 Task: Find connections with filter location Manoharpur with filter topic #lawyerswith filter profile language Potuguese with filter current company Yüksel Proje with filter school Government Polytechnic with filter industry Retail with filter service category Interior Design with filter keywords title Director of Maintenance
Action: Mouse moved to (560, 76)
Screenshot: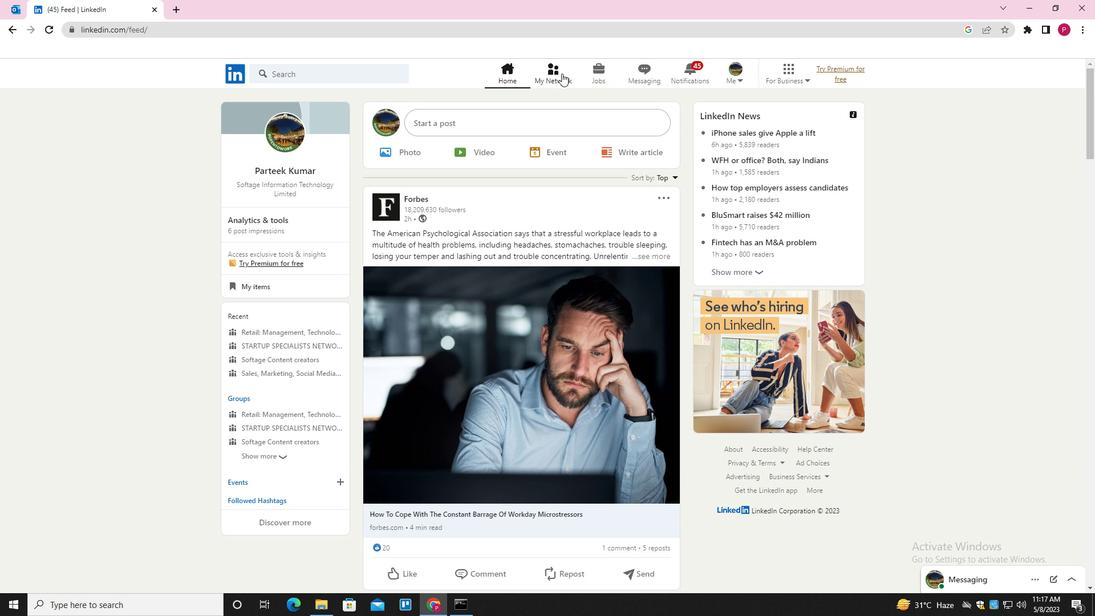 
Action: Mouse pressed left at (560, 76)
Screenshot: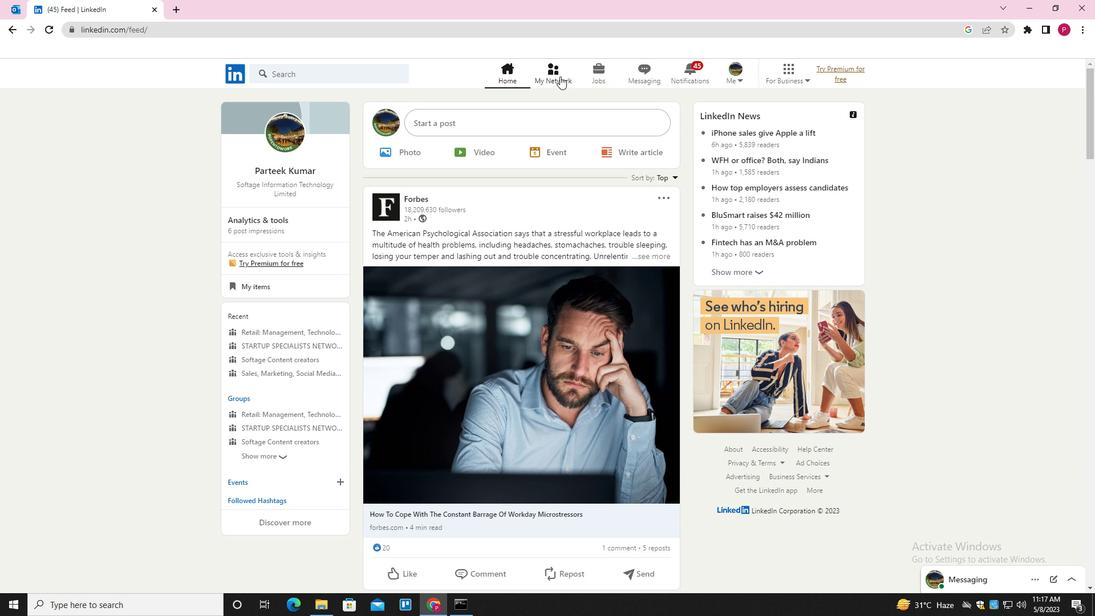 
Action: Mouse moved to (361, 138)
Screenshot: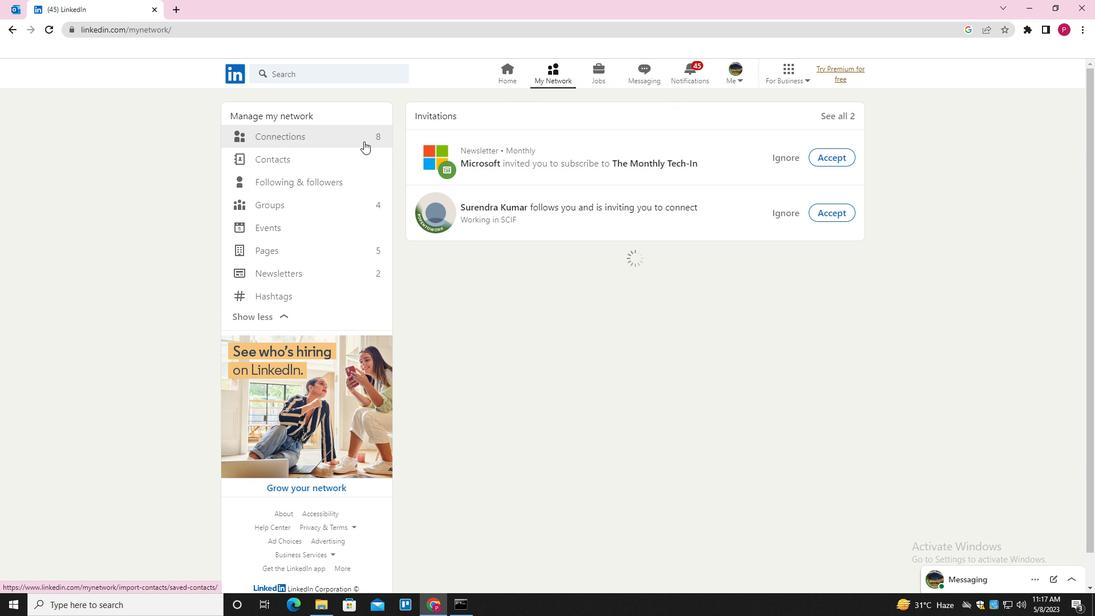 
Action: Mouse pressed left at (361, 138)
Screenshot: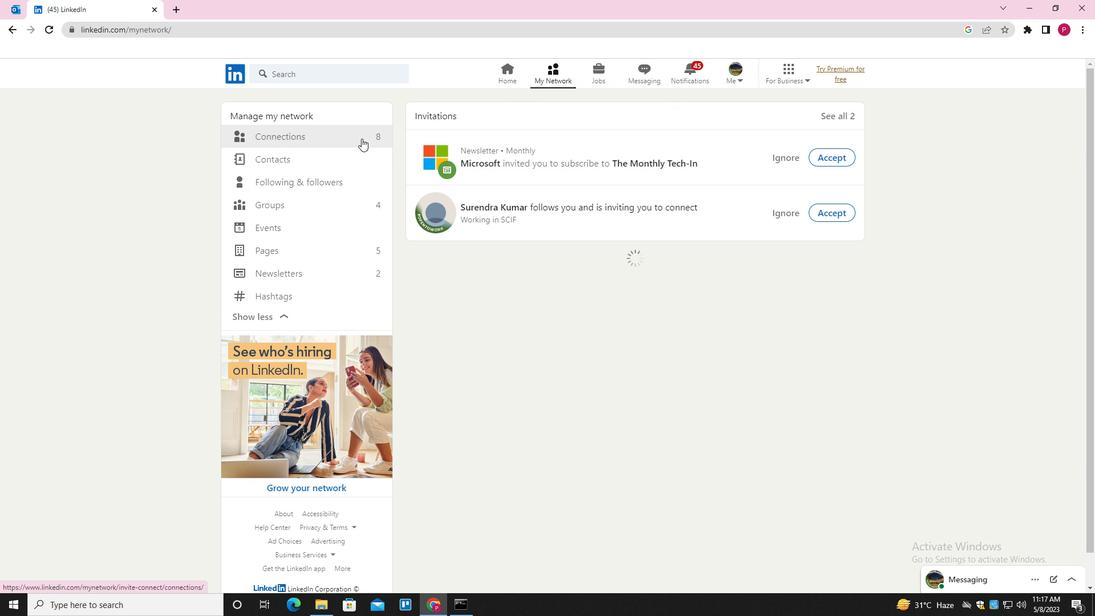 
Action: Mouse moved to (620, 138)
Screenshot: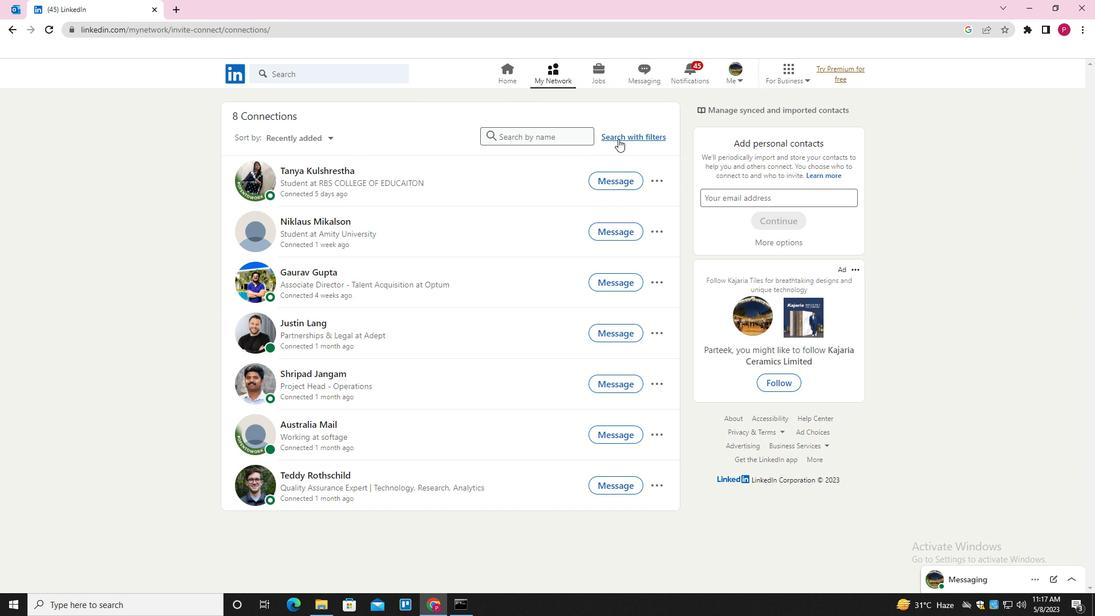 
Action: Mouse pressed left at (620, 138)
Screenshot: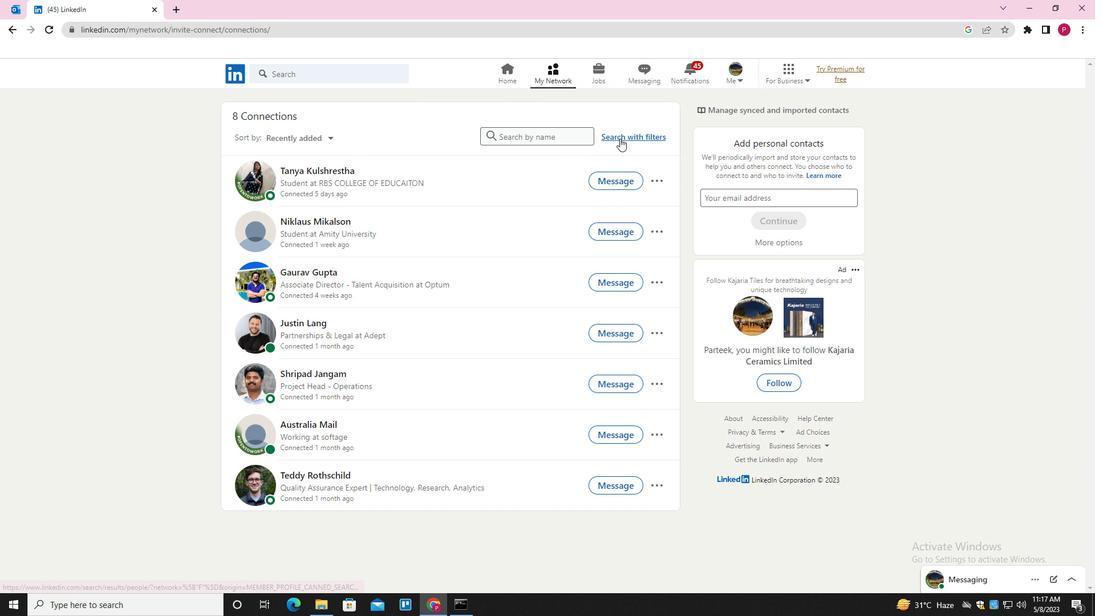 
Action: Mouse moved to (582, 105)
Screenshot: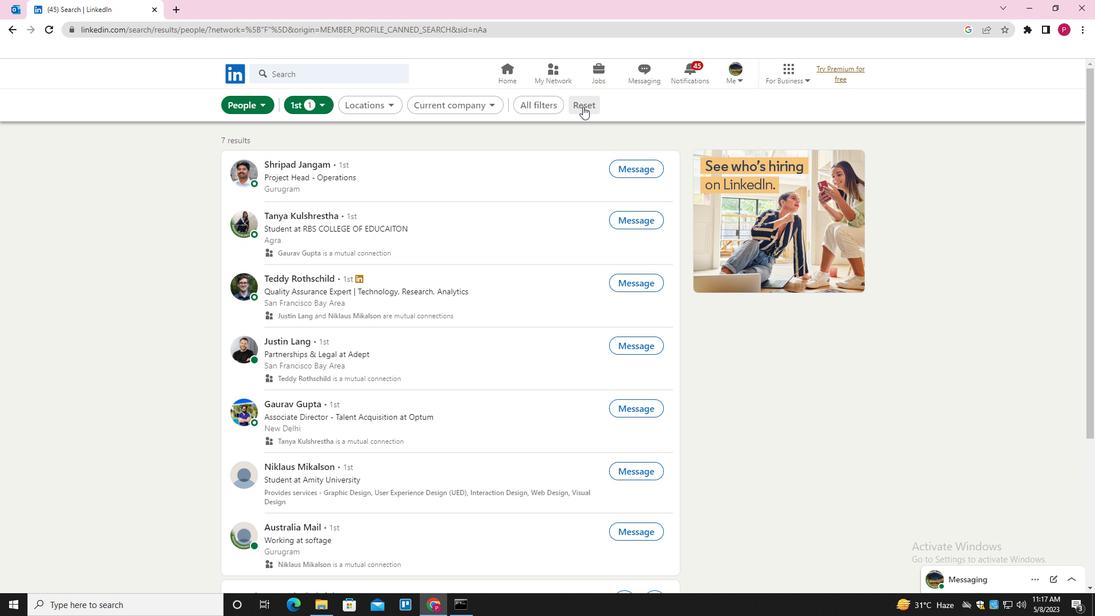 
Action: Mouse pressed left at (582, 105)
Screenshot: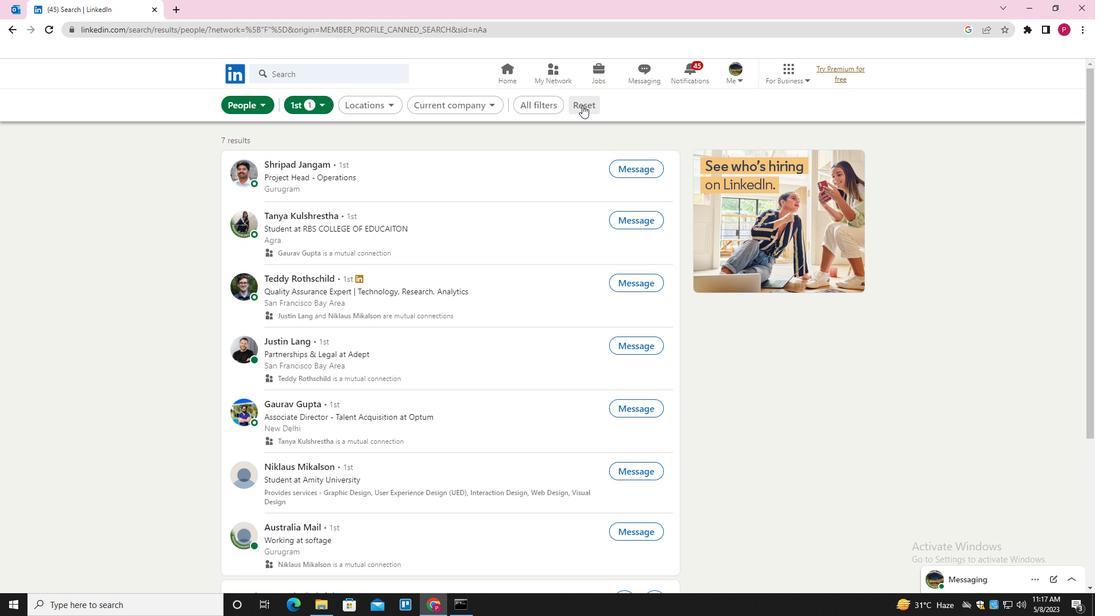 
Action: Mouse moved to (562, 105)
Screenshot: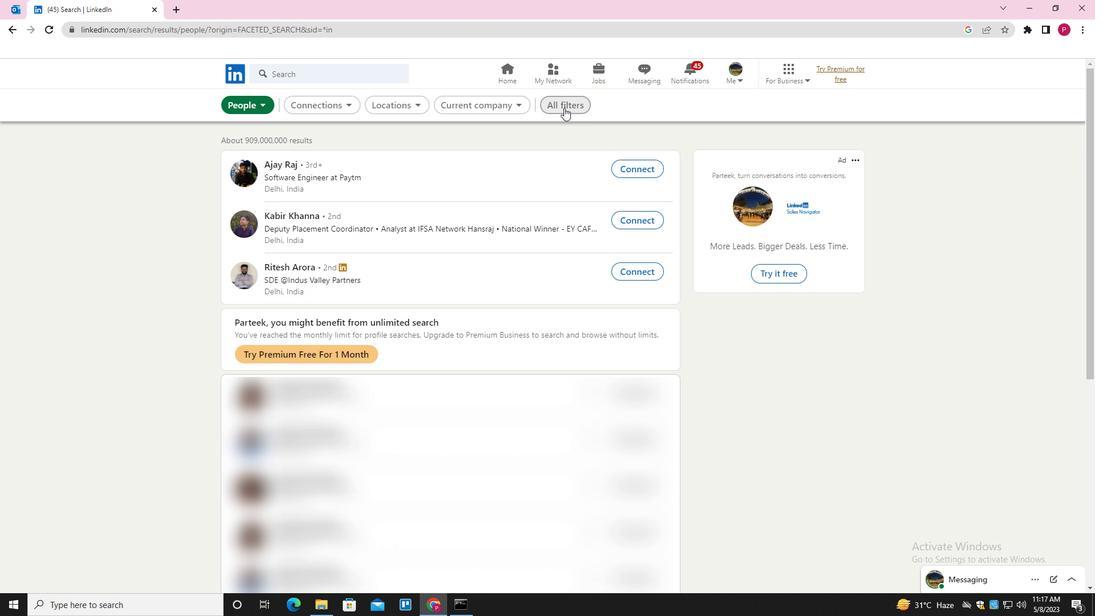 
Action: Mouse pressed left at (562, 105)
Screenshot: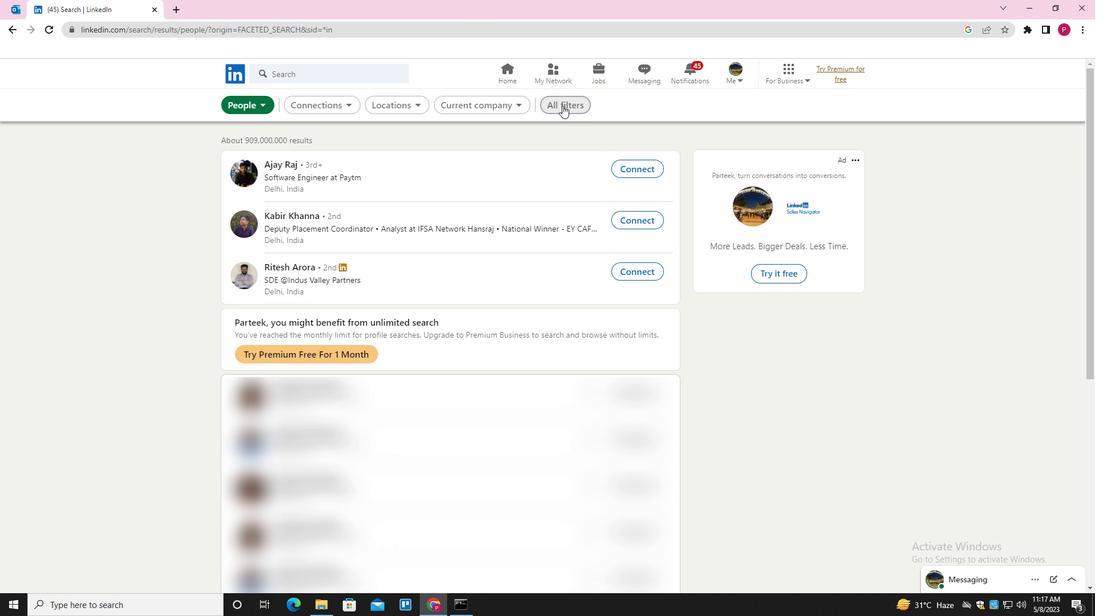 
Action: Mouse moved to (892, 299)
Screenshot: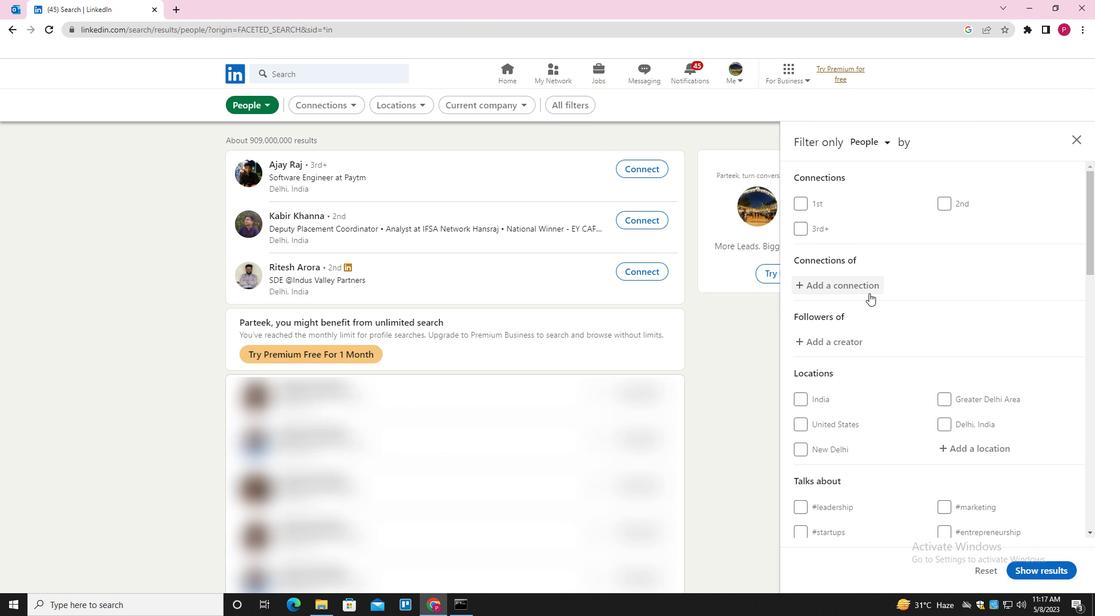 
Action: Mouse scrolled (892, 298) with delta (0, 0)
Screenshot: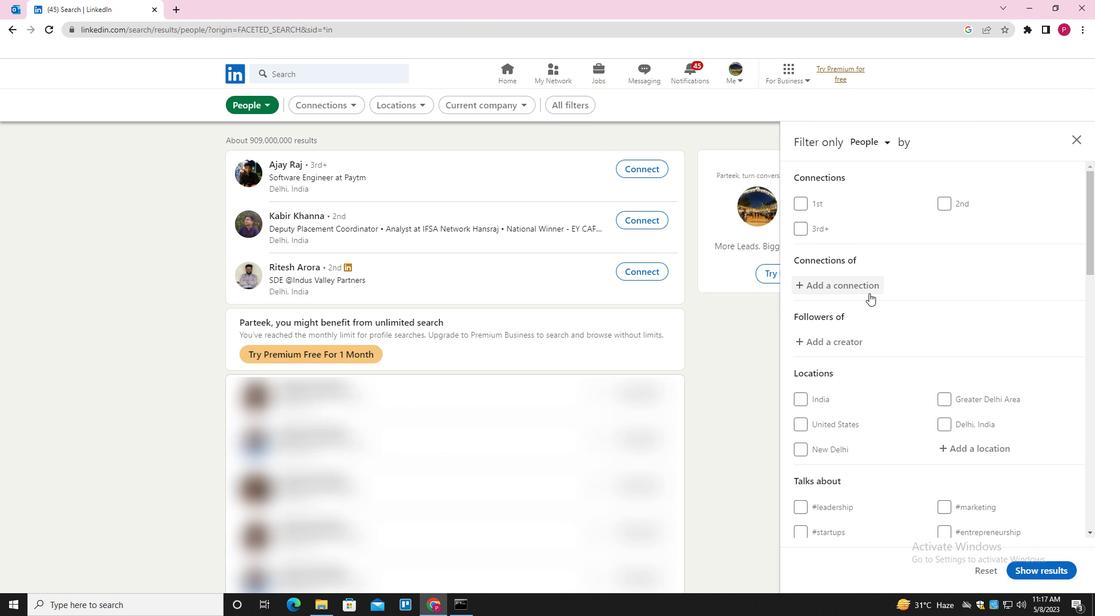 
Action: Mouse moved to (921, 307)
Screenshot: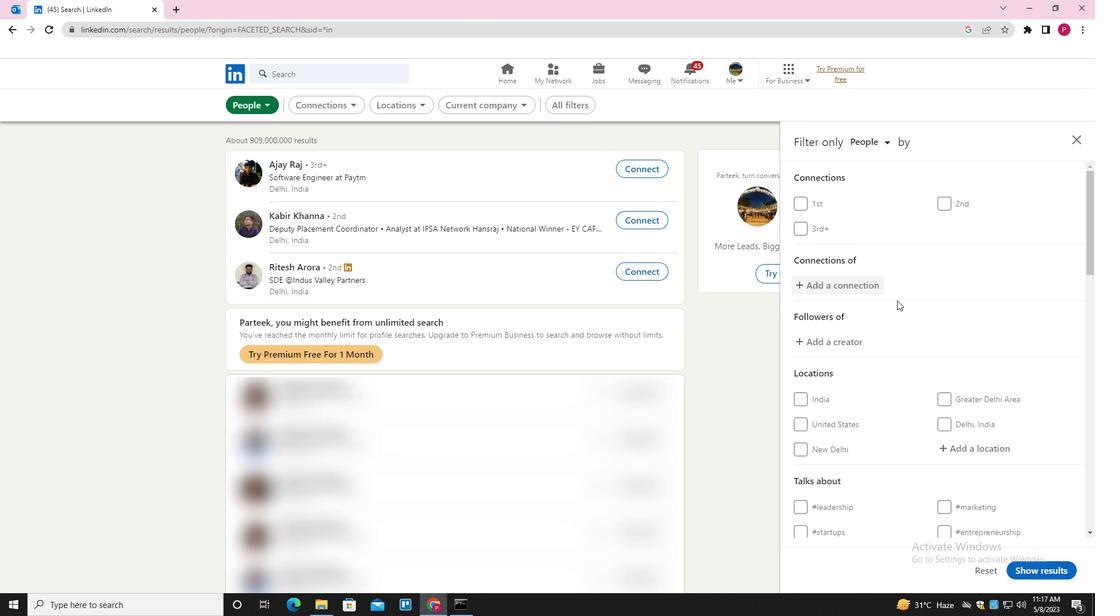
Action: Mouse scrolled (921, 306) with delta (0, 0)
Screenshot: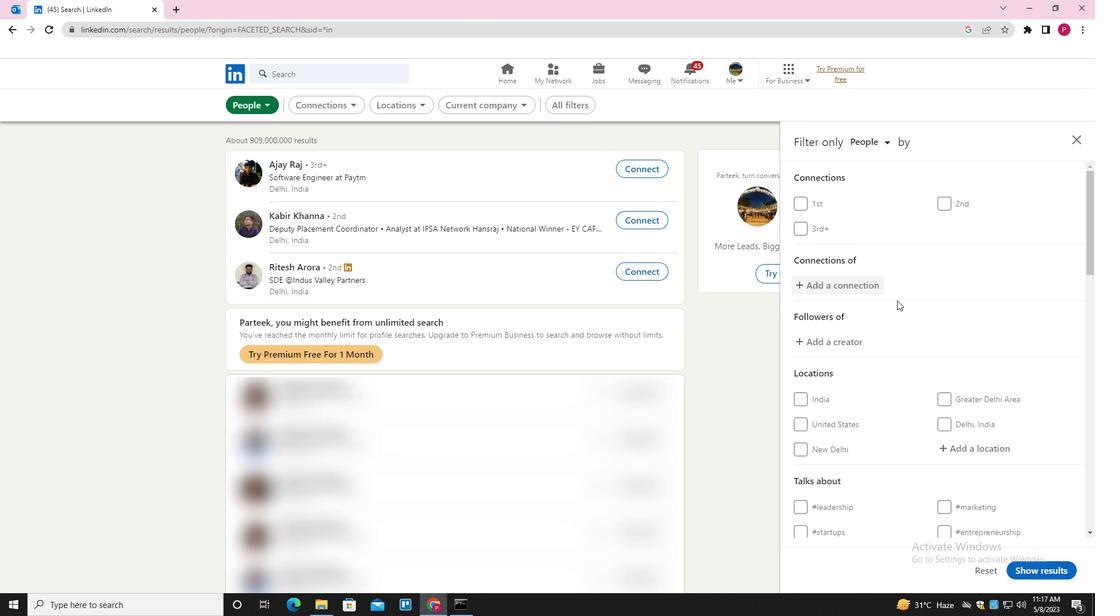 
Action: Mouse moved to (998, 337)
Screenshot: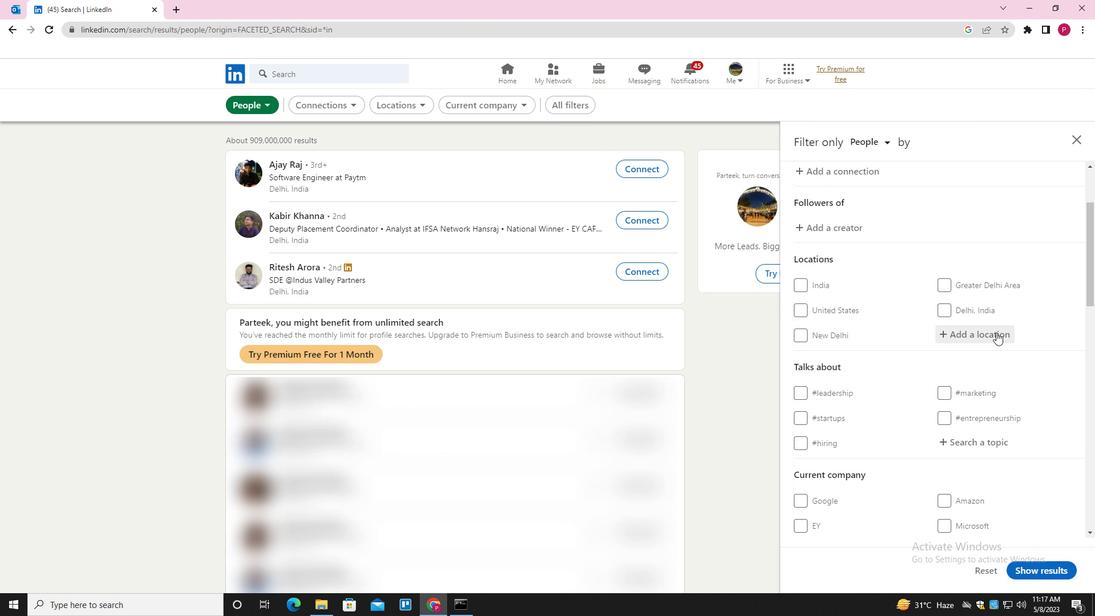 
Action: Mouse pressed left at (998, 337)
Screenshot: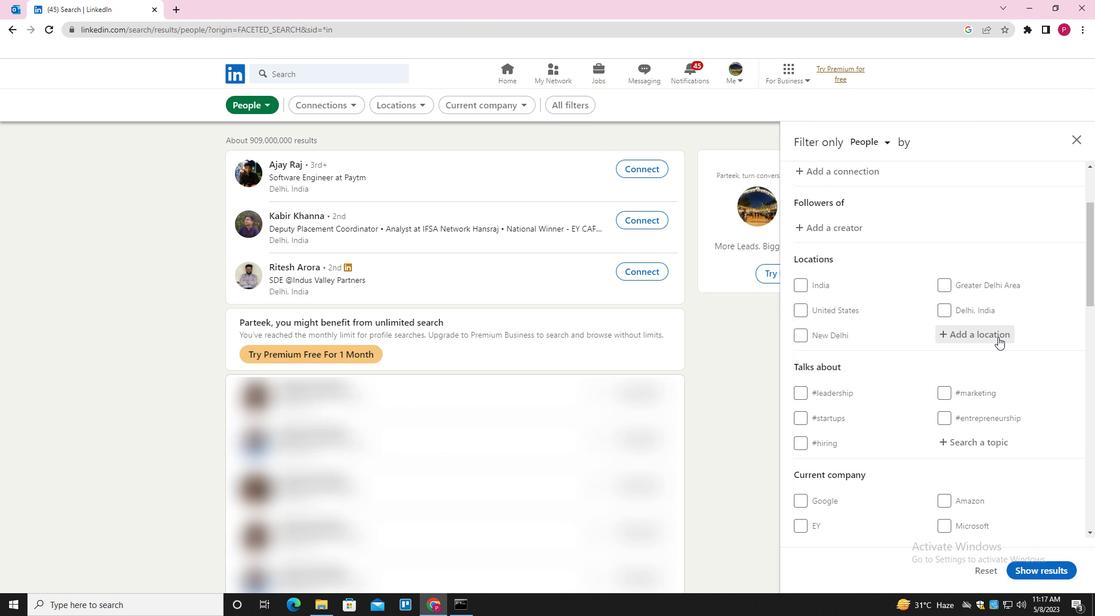 
Action: Mouse moved to (937, 377)
Screenshot: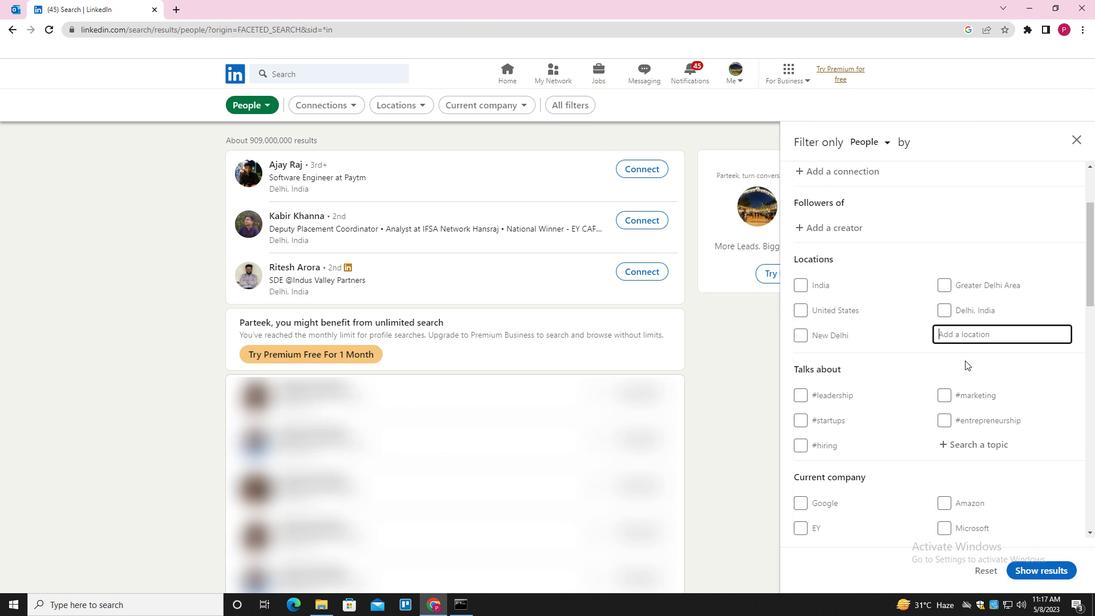 
Action: Key pressed <Key.shift>MANOHARPUR<Key.down><Key.enter>
Screenshot: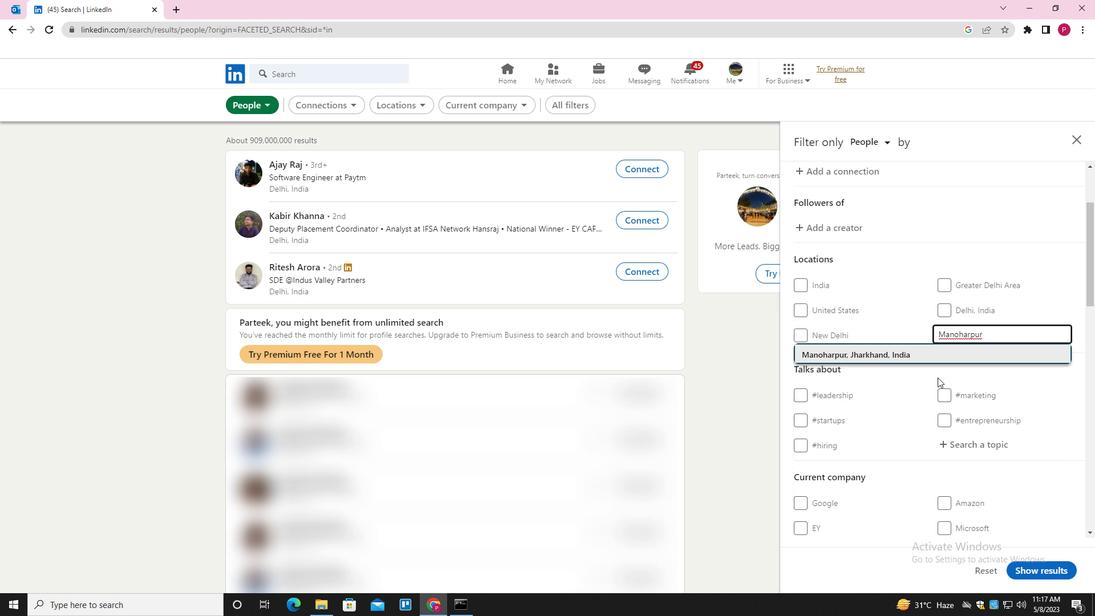 
Action: Mouse moved to (937, 379)
Screenshot: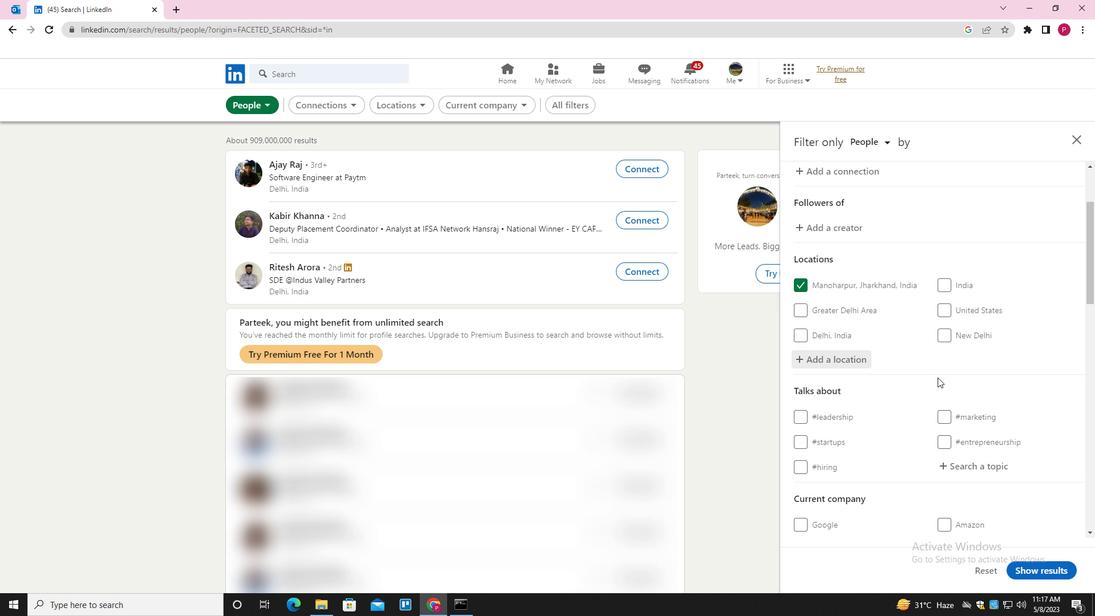 
Action: Mouse scrolled (937, 379) with delta (0, 0)
Screenshot: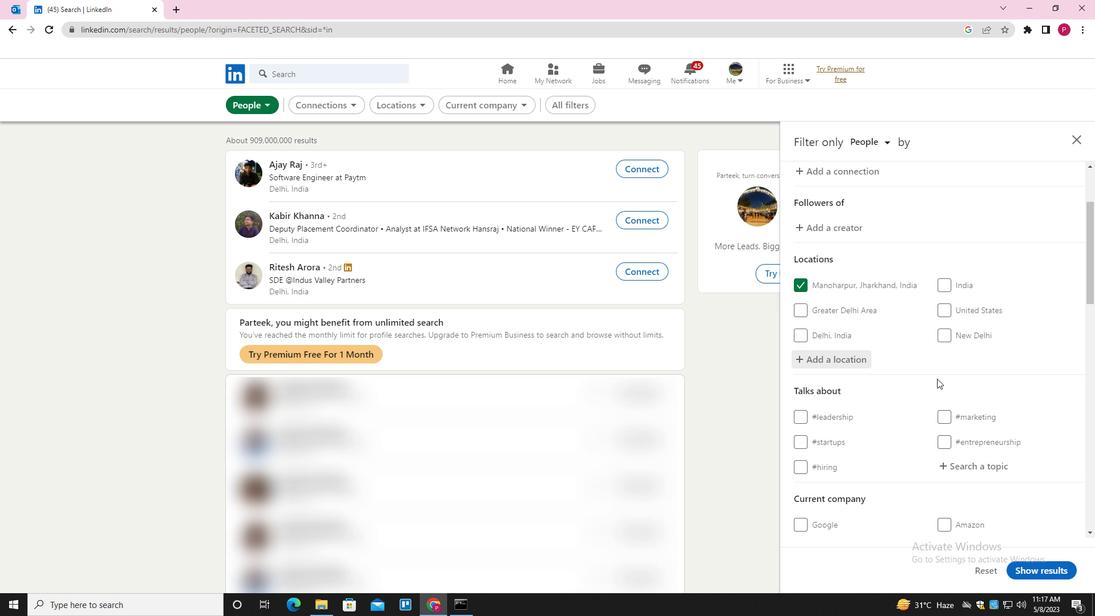 
Action: Mouse moved to (937, 380)
Screenshot: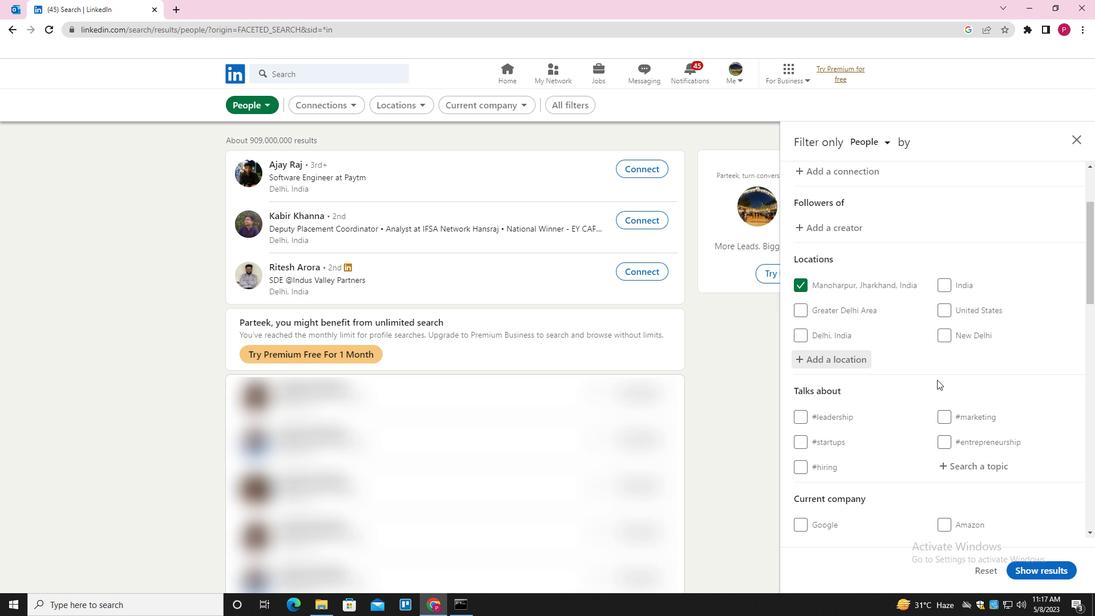 
Action: Mouse scrolled (937, 379) with delta (0, 0)
Screenshot: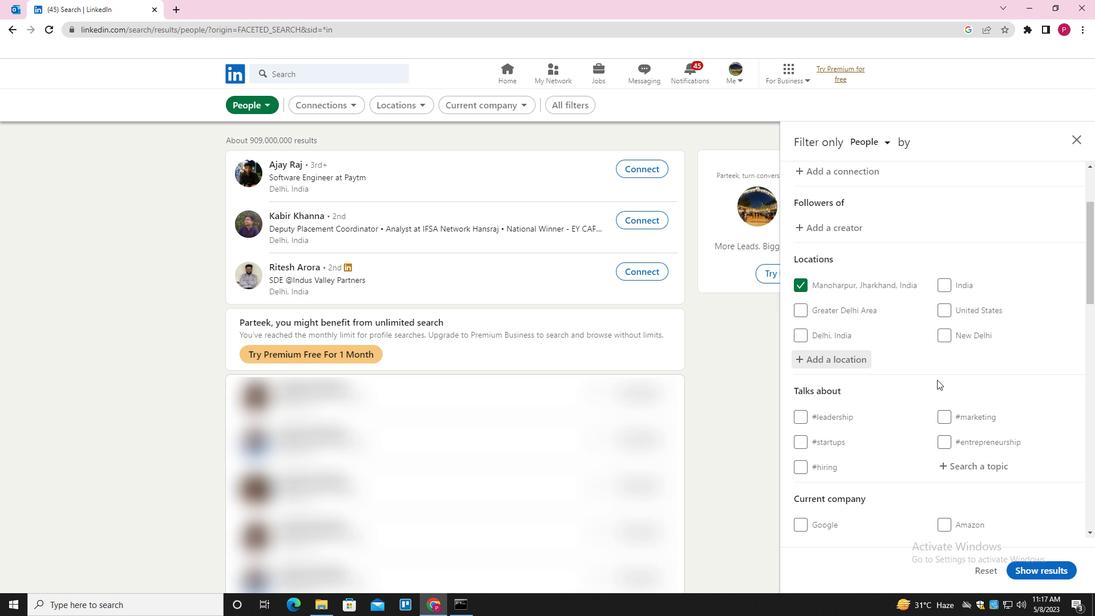 
Action: Mouse moved to (940, 380)
Screenshot: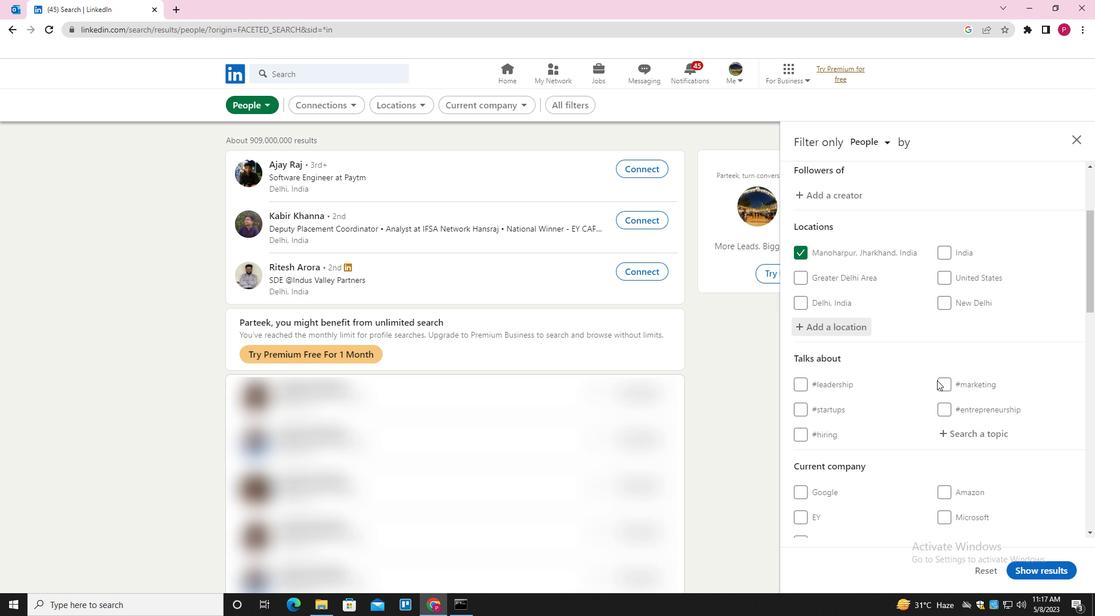 
Action: Mouse scrolled (940, 379) with delta (0, 0)
Screenshot: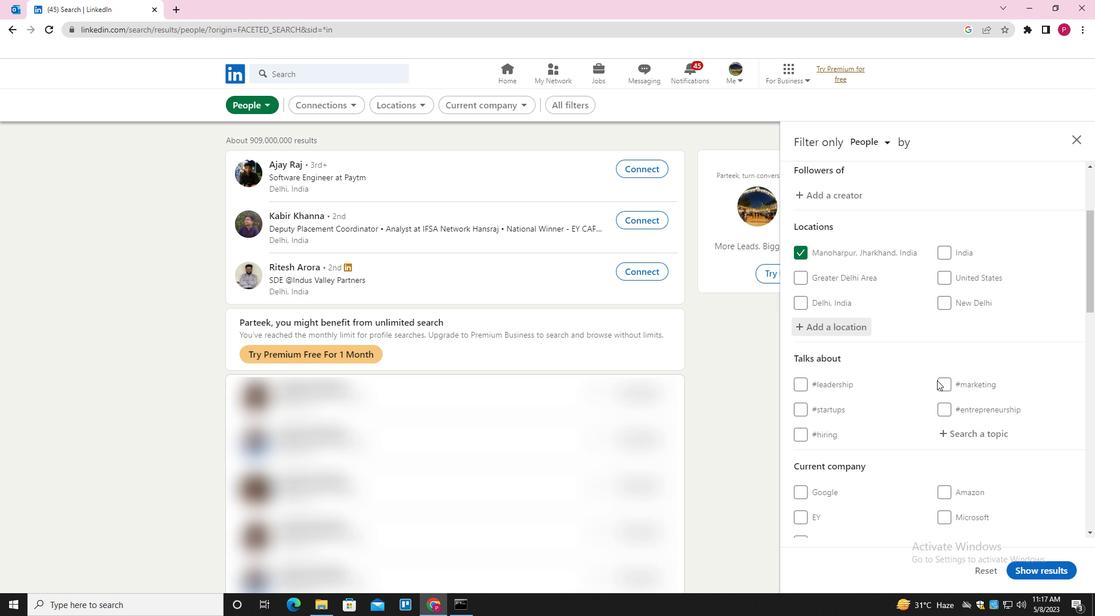 
Action: Mouse moved to (980, 294)
Screenshot: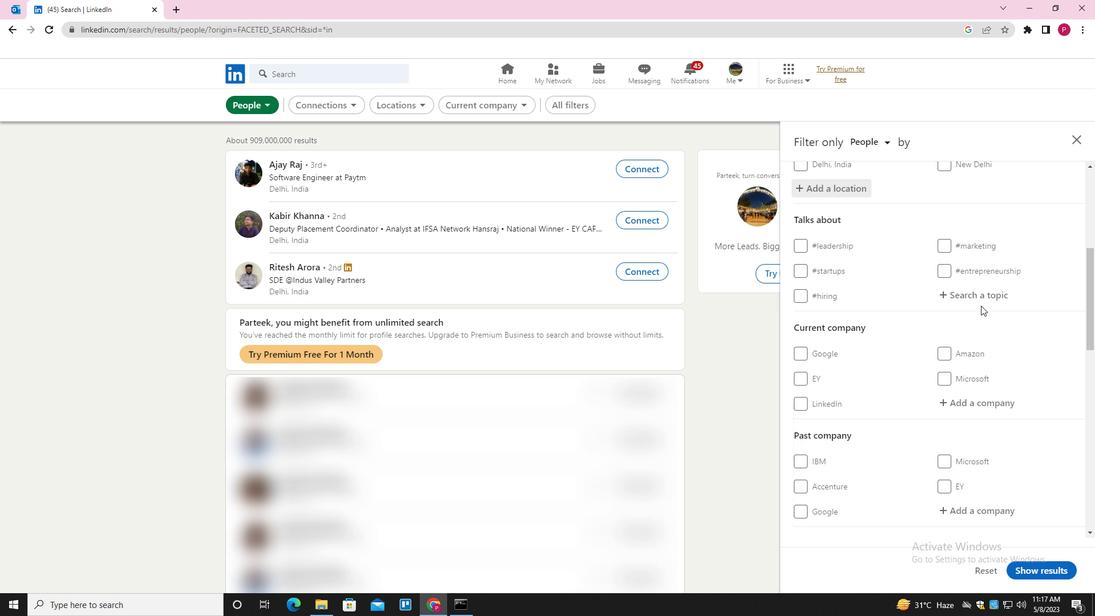 
Action: Mouse pressed left at (980, 294)
Screenshot: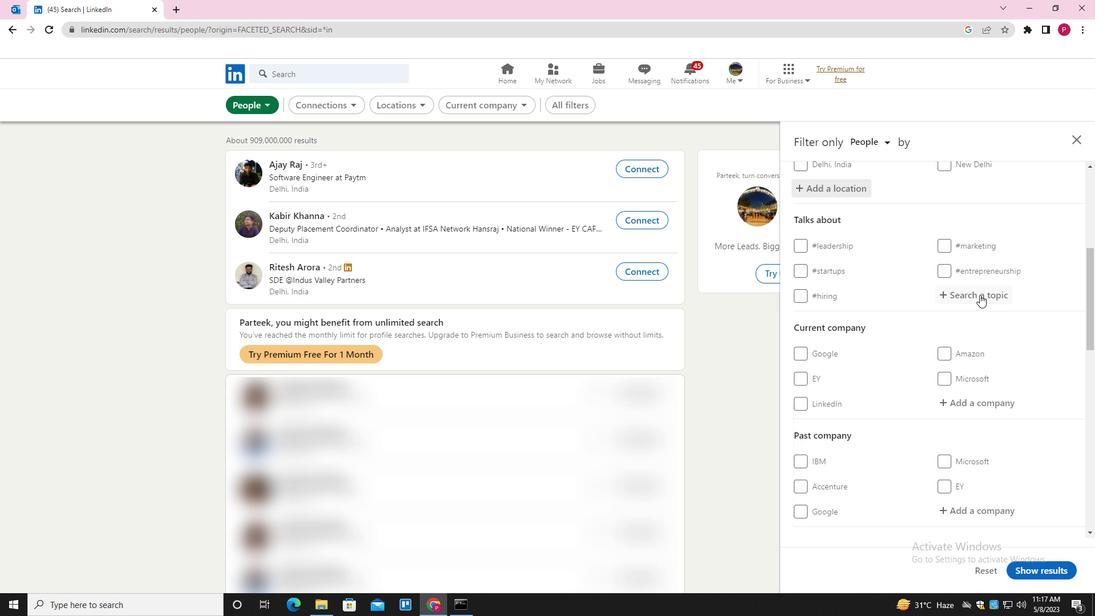 
Action: Key pressed LAWEYRS<Key.backspace><Key.backspace><Key.backspace><Key.backspace>YERS<Key.down><Key.enter>
Screenshot: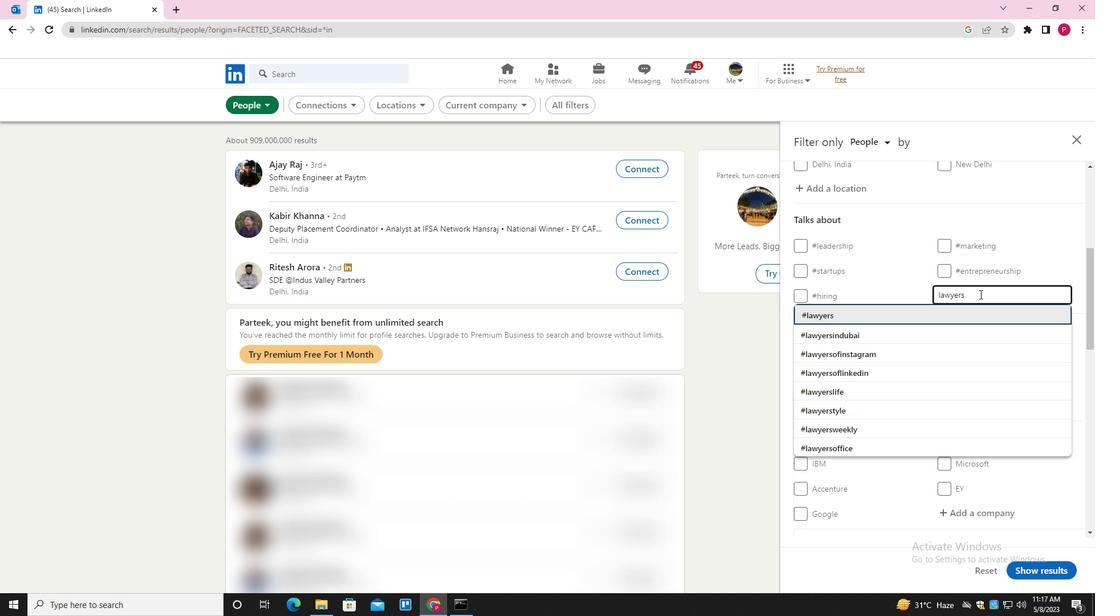 
Action: Mouse moved to (860, 365)
Screenshot: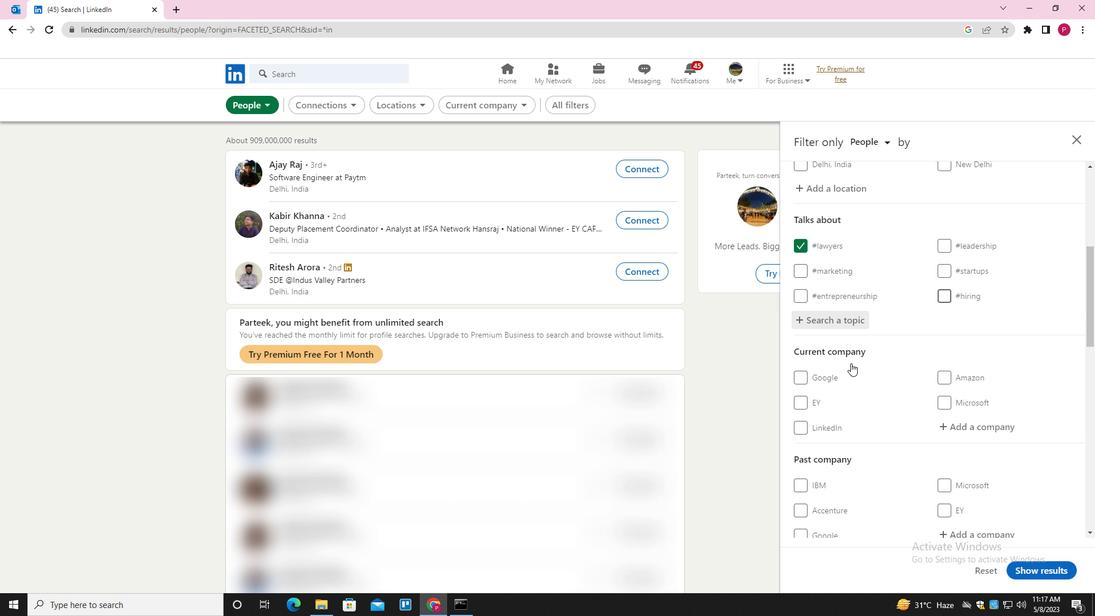 
Action: Mouse scrolled (860, 364) with delta (0, 0)
Screenshot: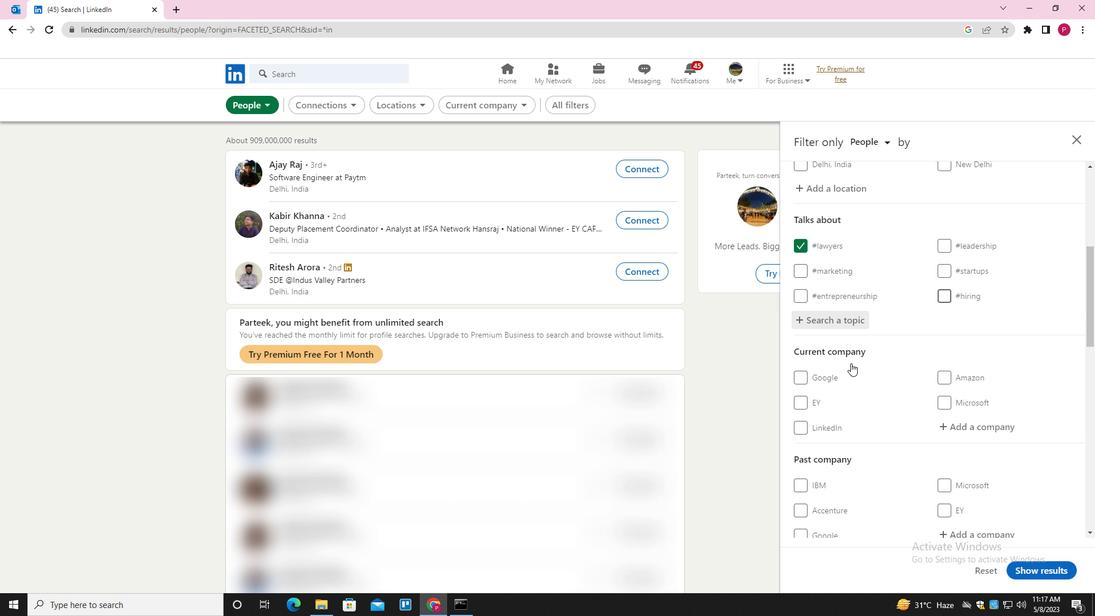 
Action: Mouse moved to (867, 363)
Screenshot: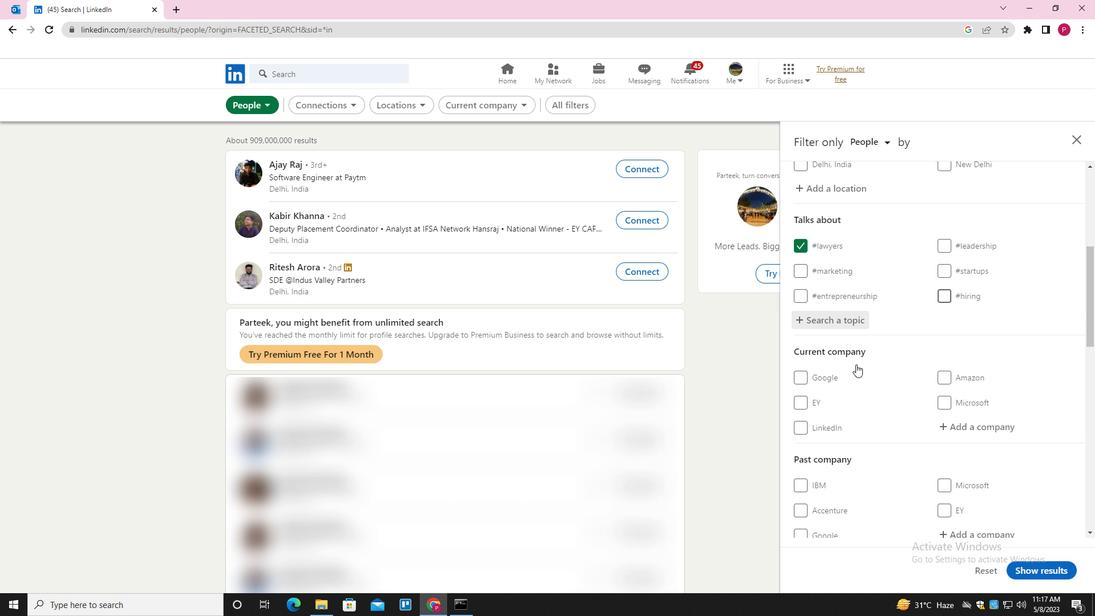 
Action: Mouse scrolled (867, 363) with delta (0, 0)
Screenshot: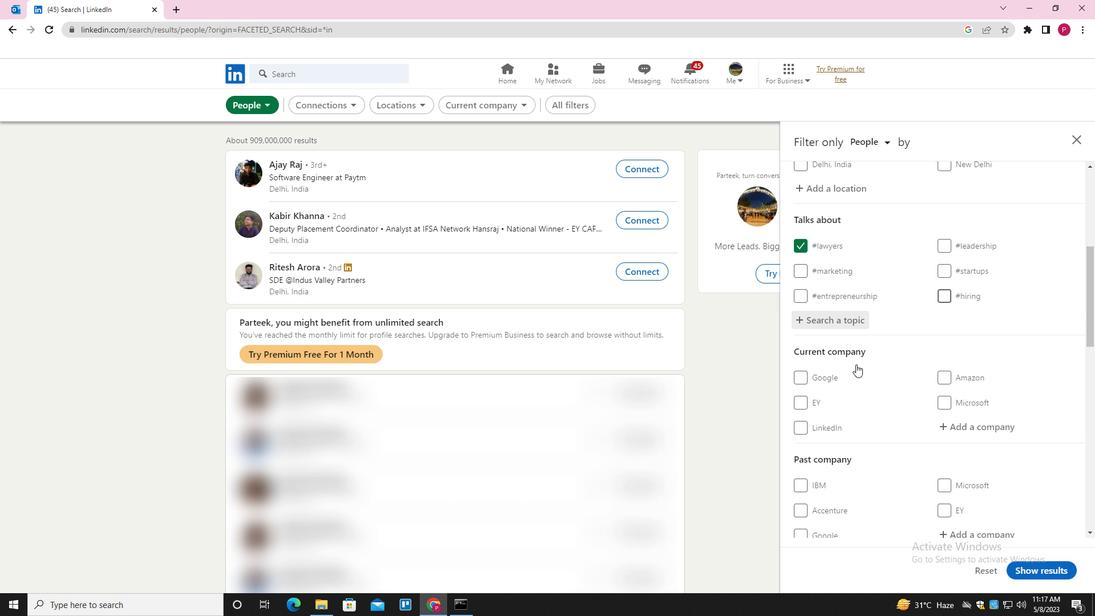 
Action: Mouse moved to (870, 362)
Screenshot: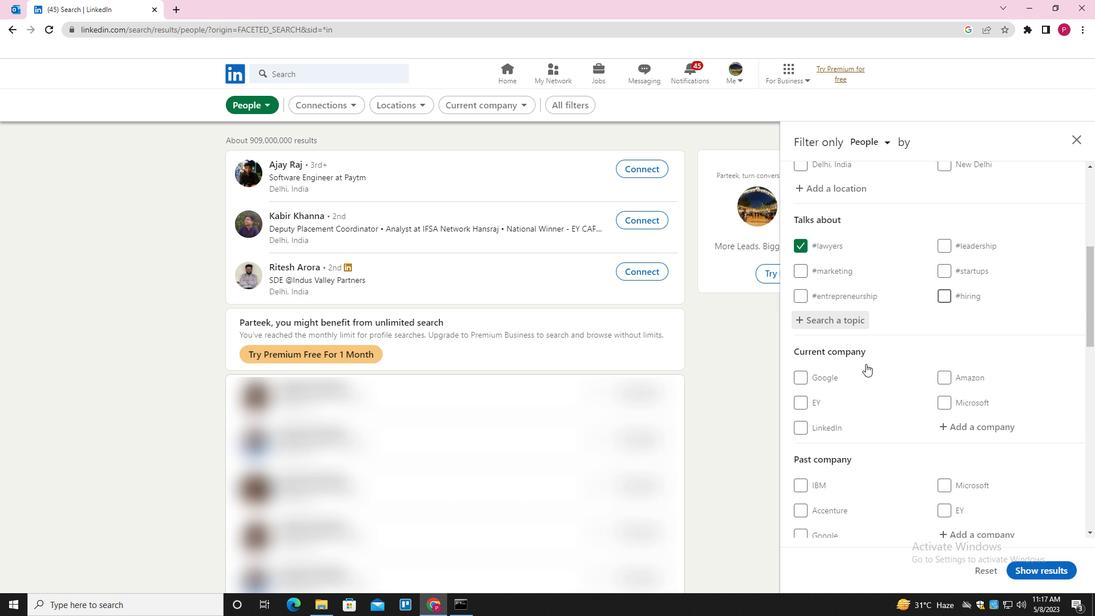 
Action: Mouse scrolled (870, 361) with delta (0, 0)
Screenshot: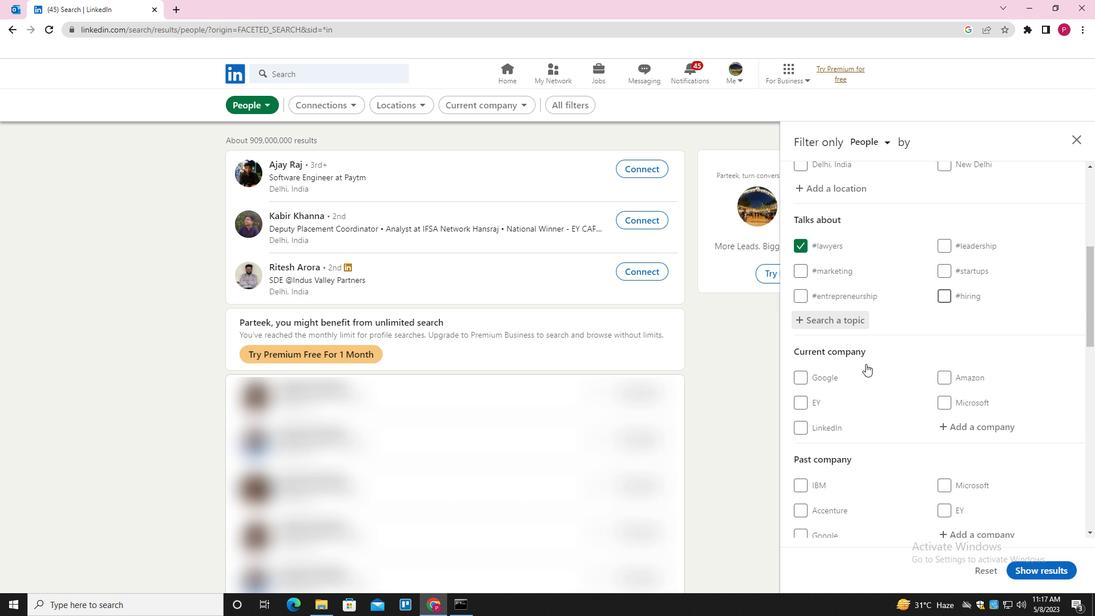 
Action: Mouse moved to (871, 361)
Screenshot: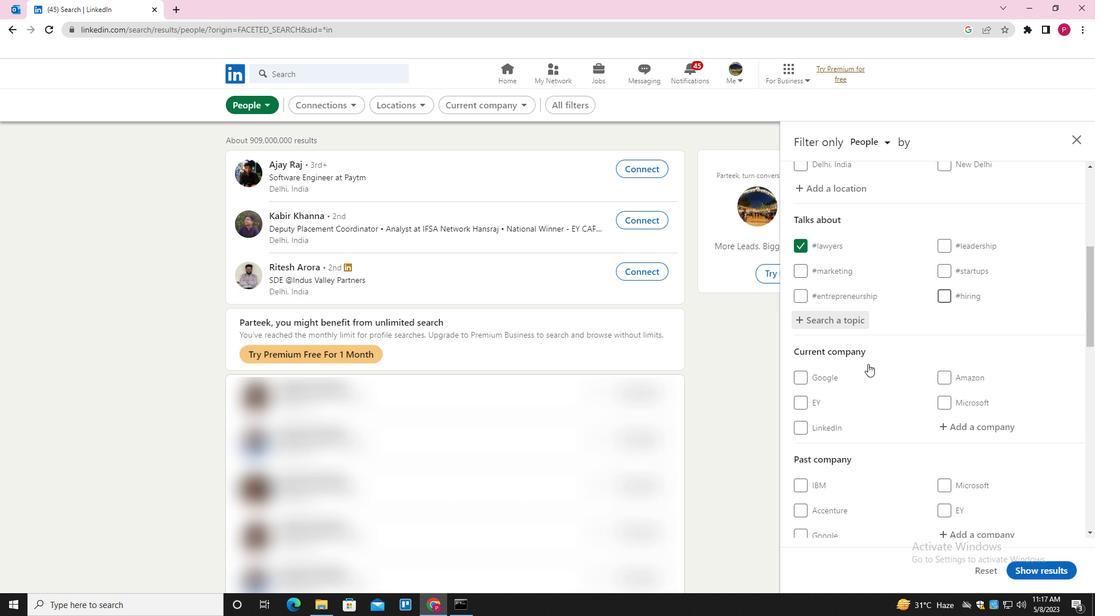 
Action: Mouse scrolled (871, 361) with delta (0, 0)
Screenshot: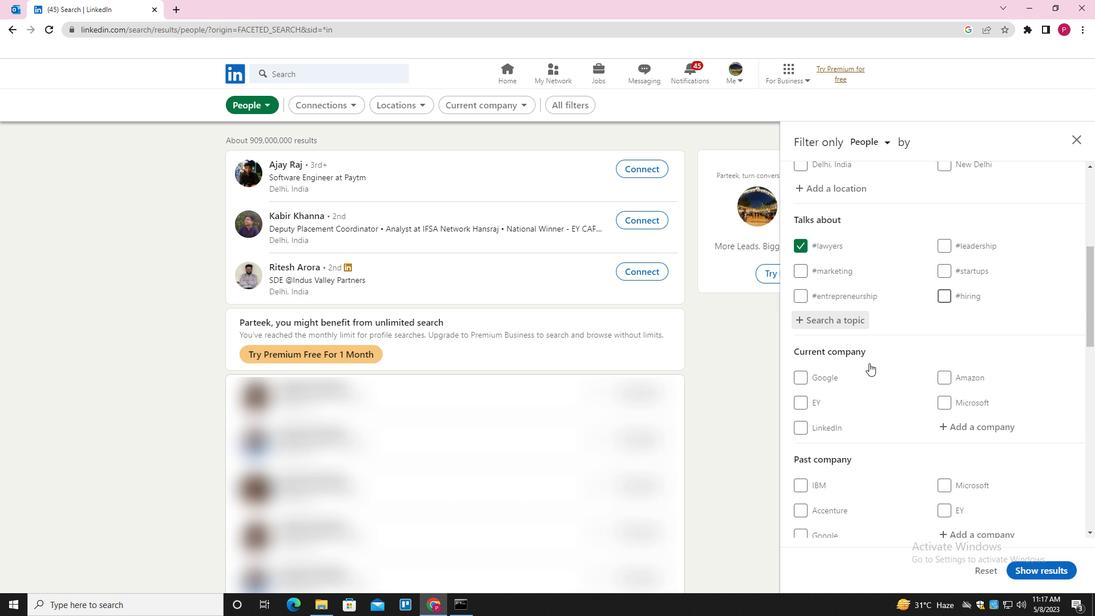 
Action: Mouse scrolled (871, 361) with delta (0, 0)
Screenshot: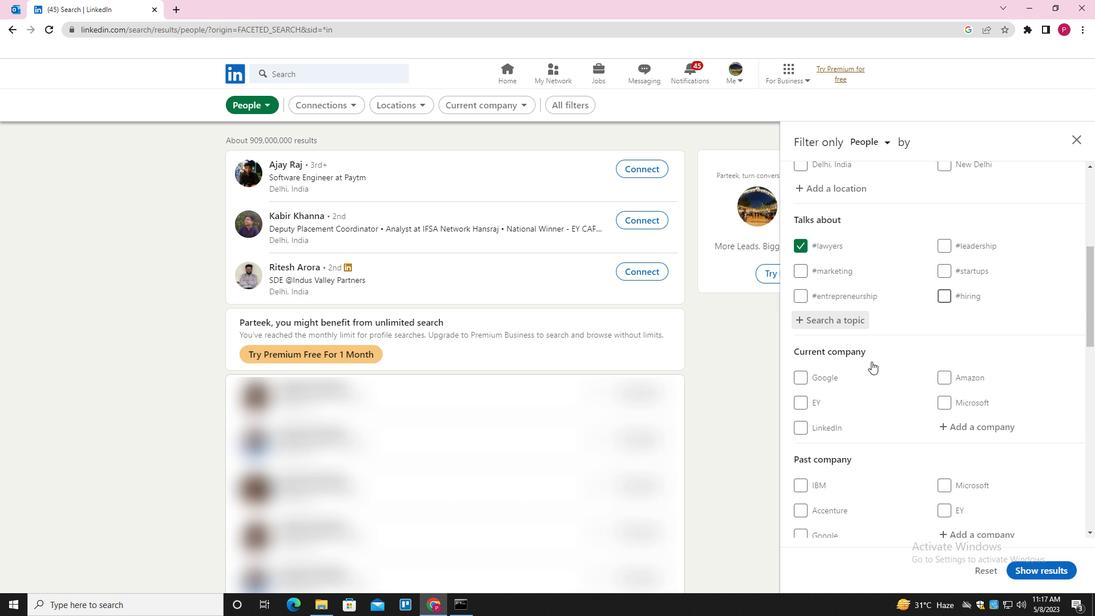 
Action: Mouse moved to (850, 383)
Screenshot: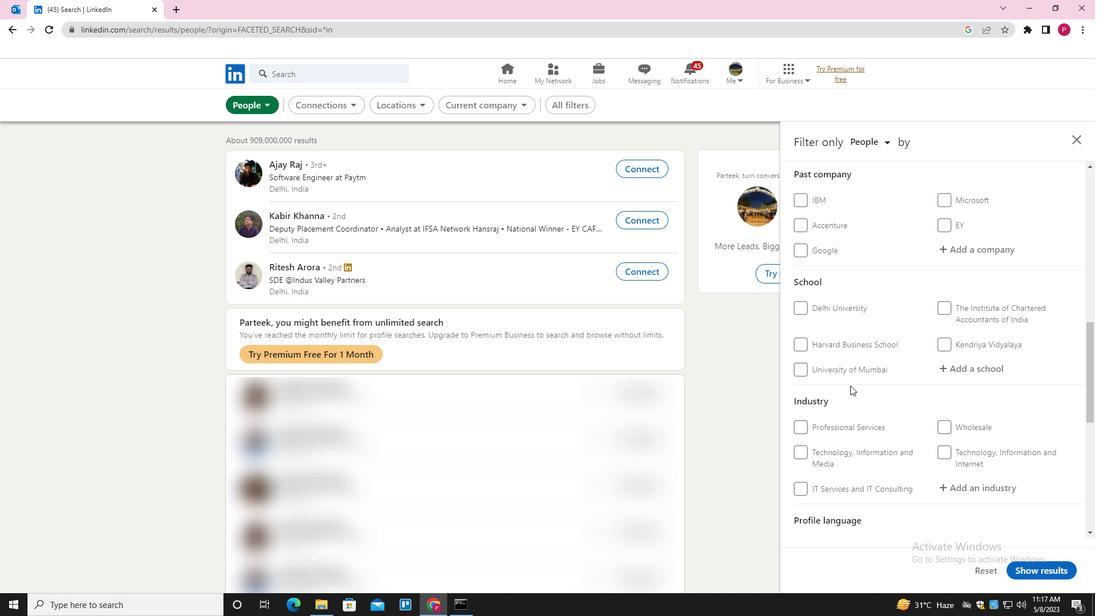 
Action: Mouse scrolled (850, 382) with delta (0, 0)
Screenshot: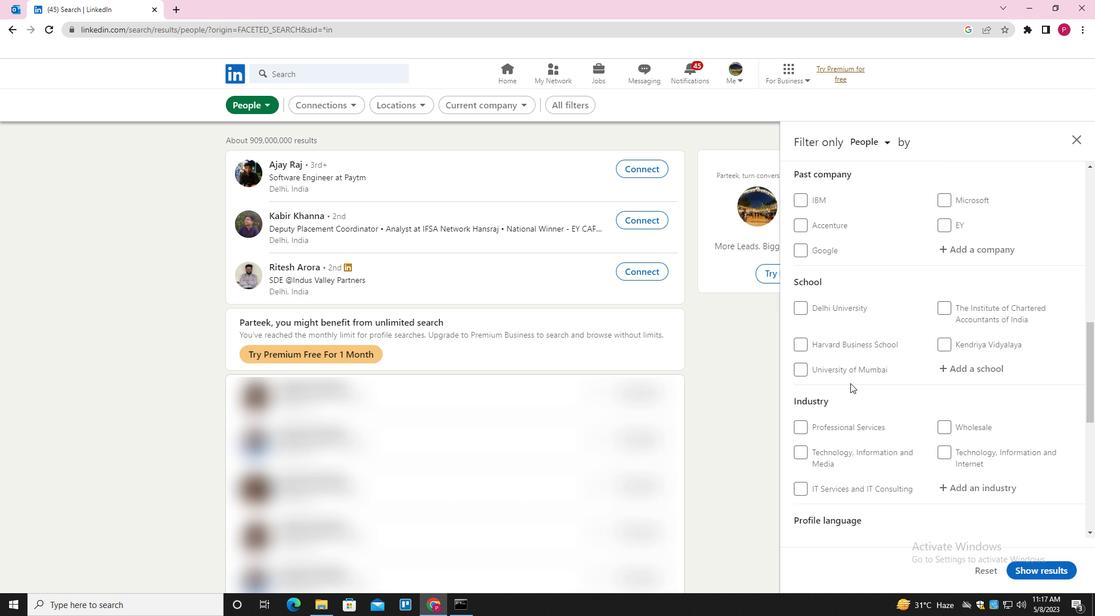 
Action: Mouse scrolled (850, 382) with delta (0, 0)
Screenshot: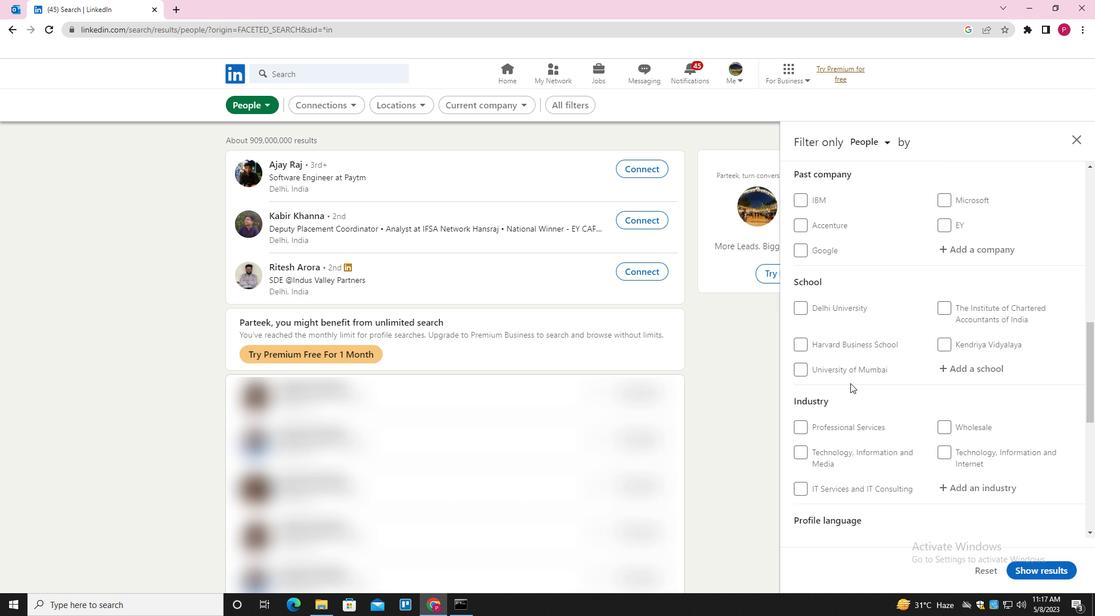 
Action: Mouse scrolled (850, 382) with delta (0, 0)
Screenshot: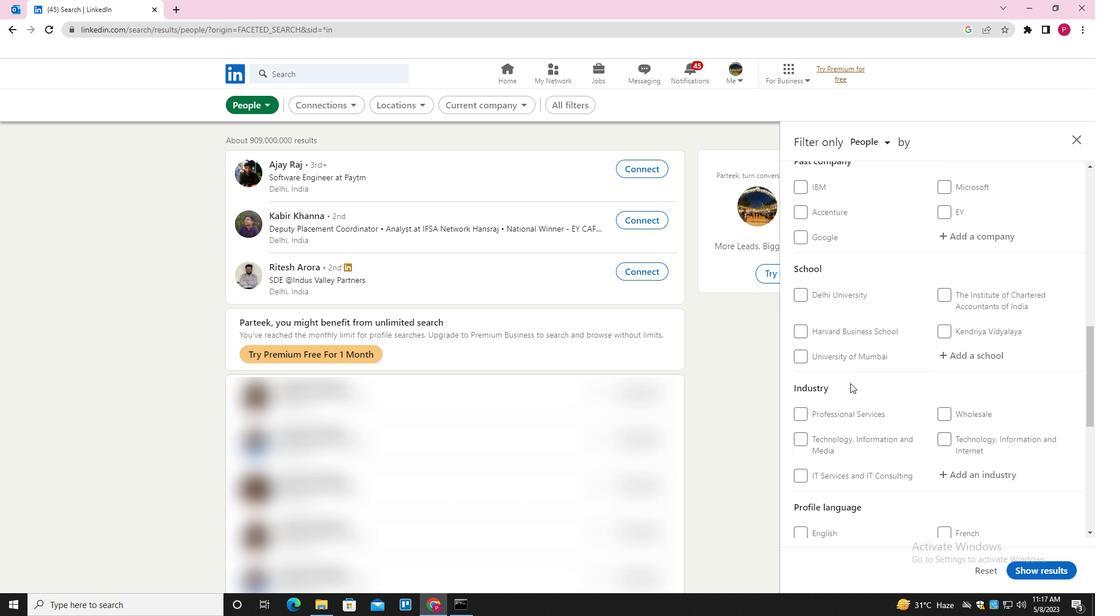 
Action: Mouse scrolled (850, 382) with delta (0, 0)
Screenshot: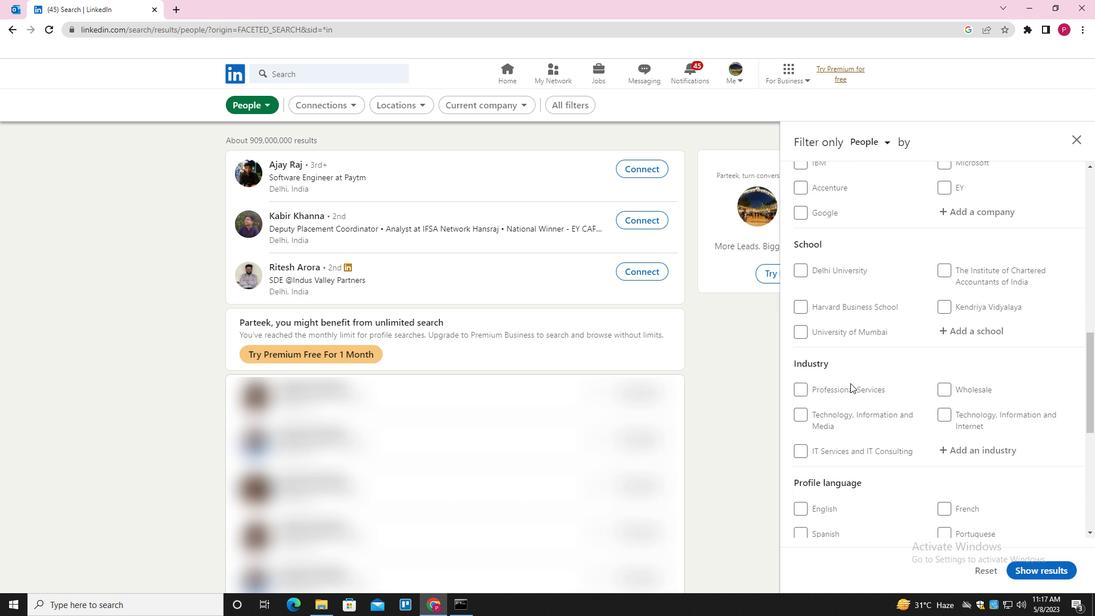 
Action: Mouse scrolled (850, 382) with delta (0, 0)
Screenshot: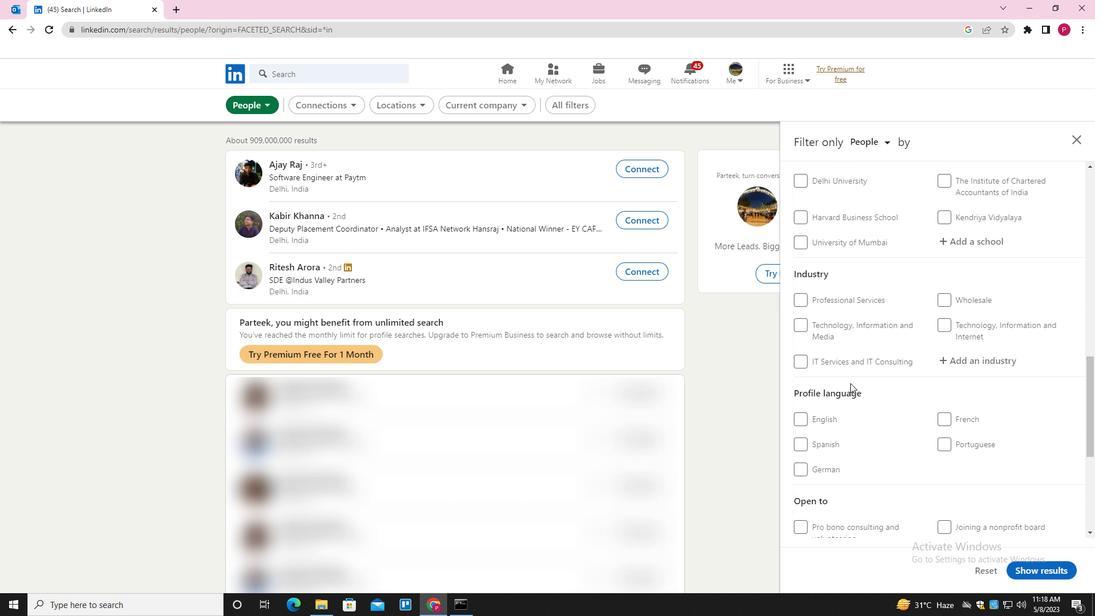
Action: Mouse moved to (946, 289)
Screenshot: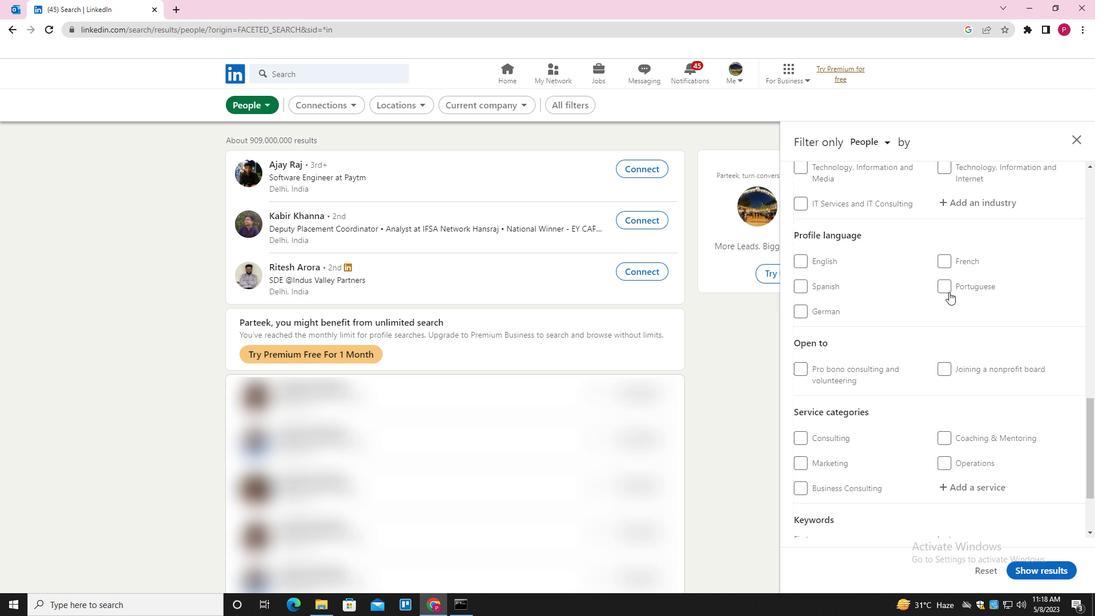 
Action: Mouse pressed left at (946, 289)
Screenshot: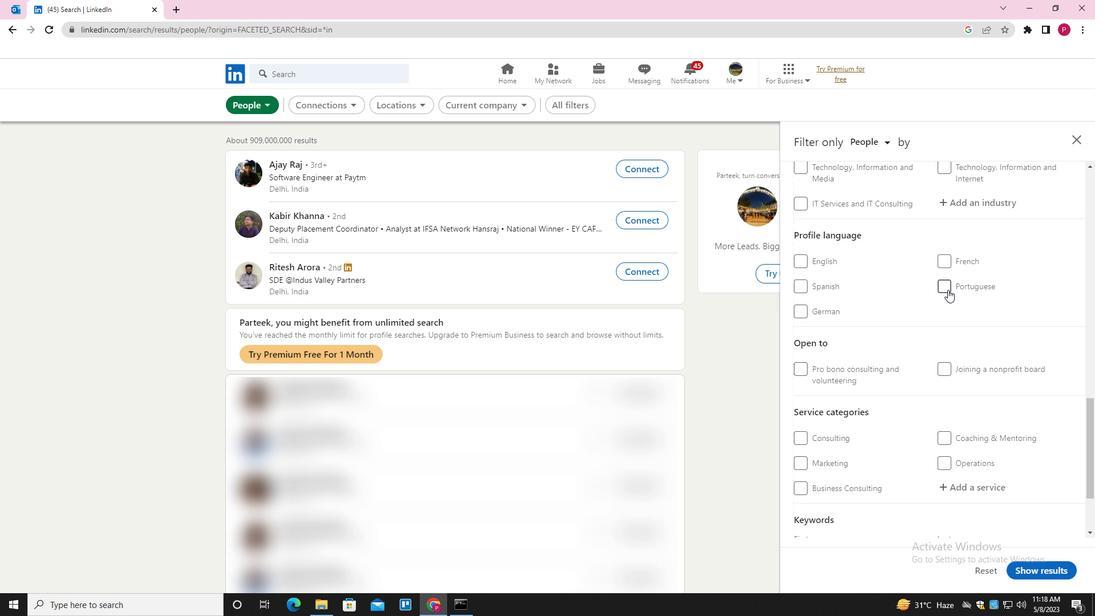 
Action: Mouse moved to (883, 356)
Screenshot: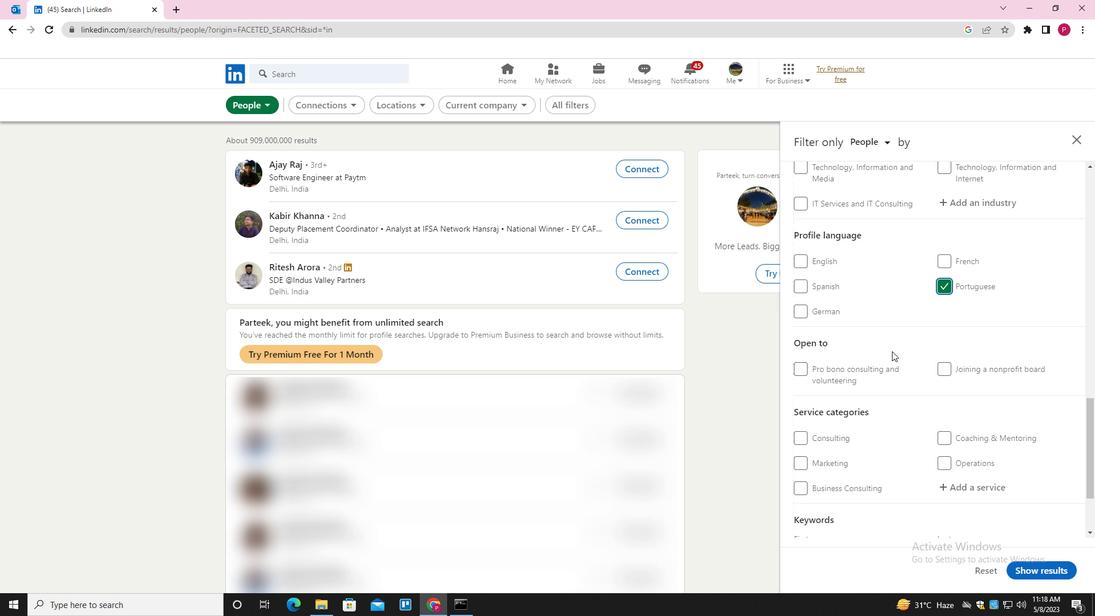 
Action: Mouse scrolled (883, 357) with delta (0, 0)
Screenshot: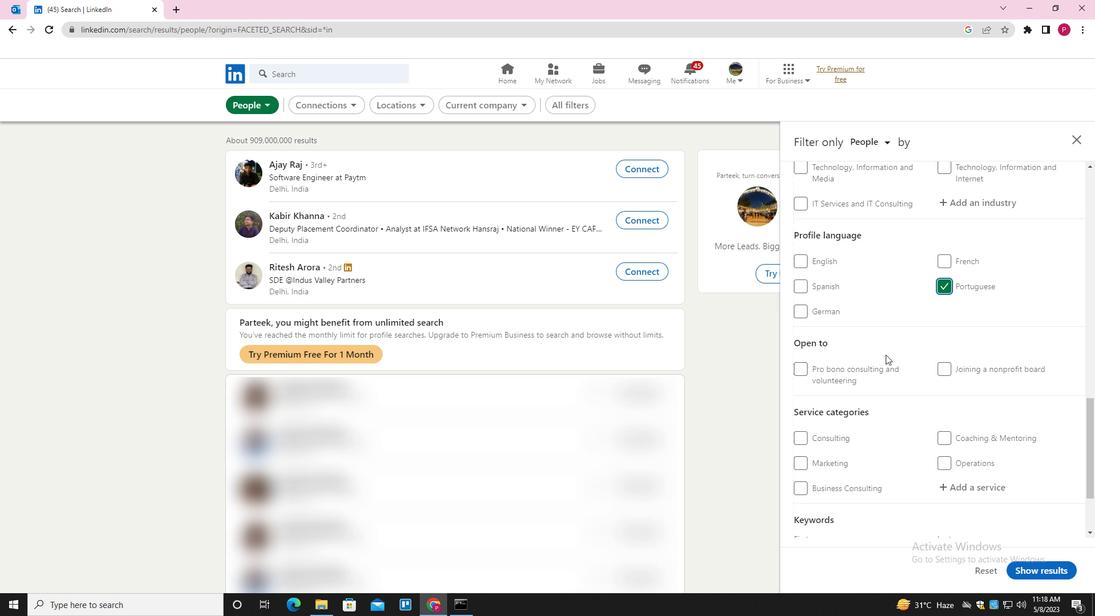 
Action: Mouse scrolled (883, 357) with delta (0, 0)
Screenshot: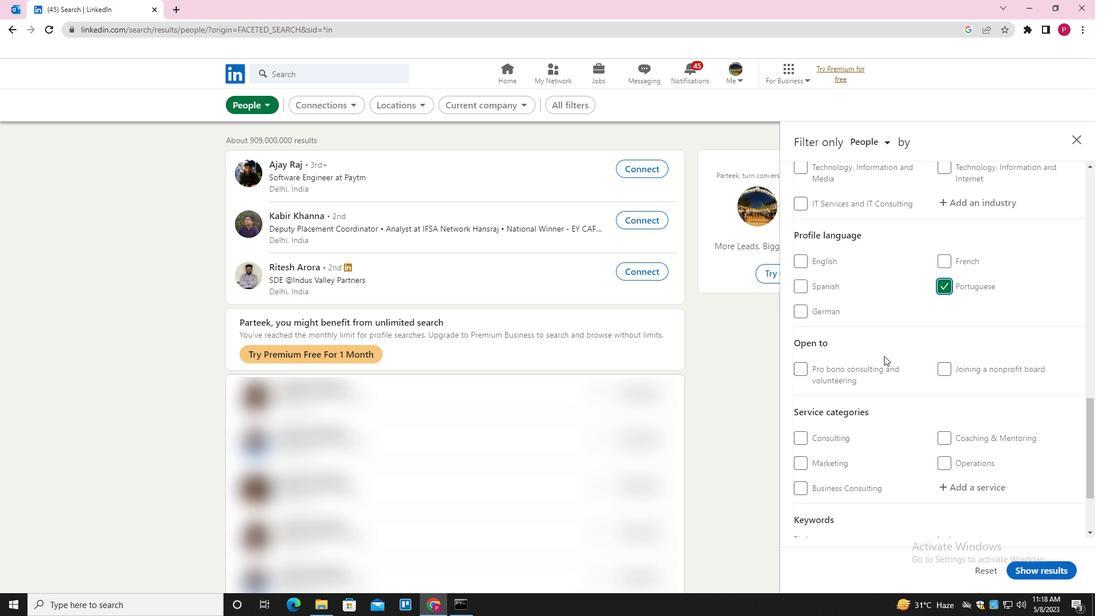 
Action: Mouse scrolled (883, 357) with delta (0, 0)
Screenshot: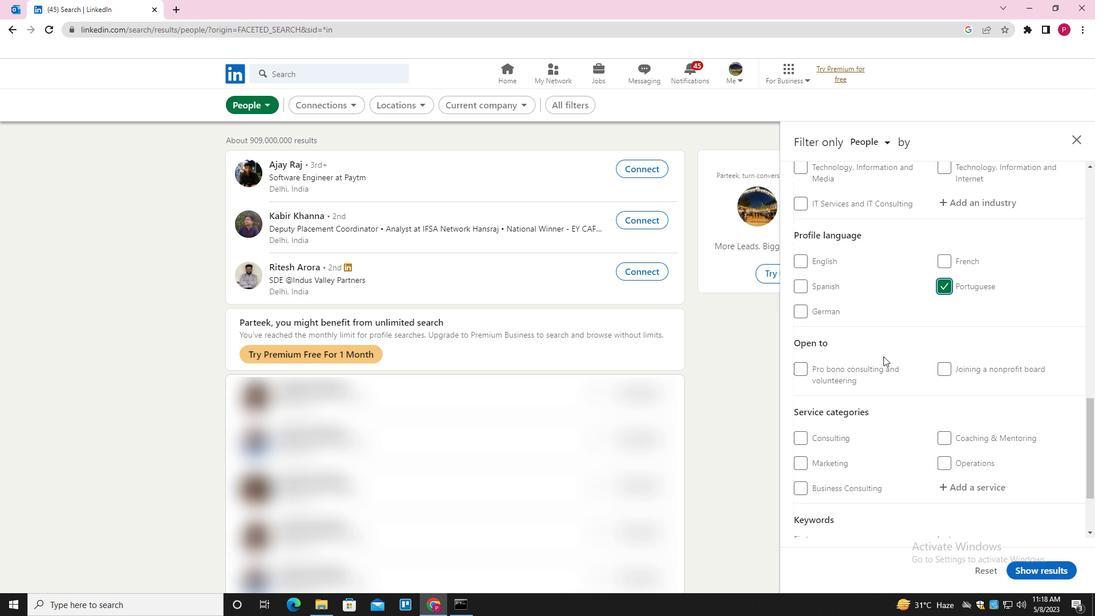 
Action: Mouse scrolled (883, 357) with delta (0, 0)
Screenshot: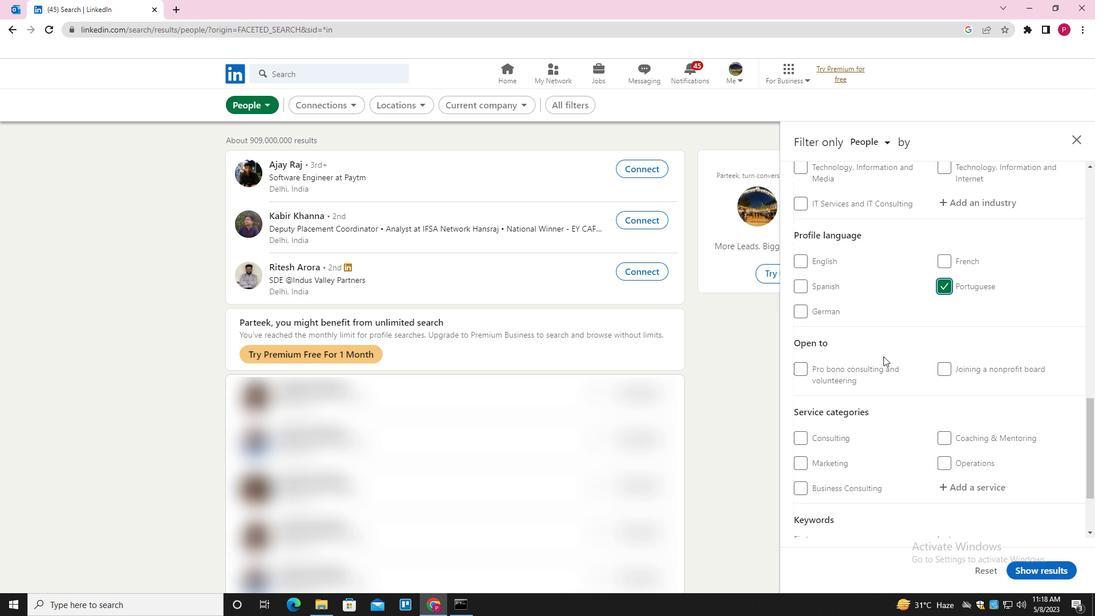 
Action: Mouse scrolled (883, 357) with delta (0, 0)
Screenshot: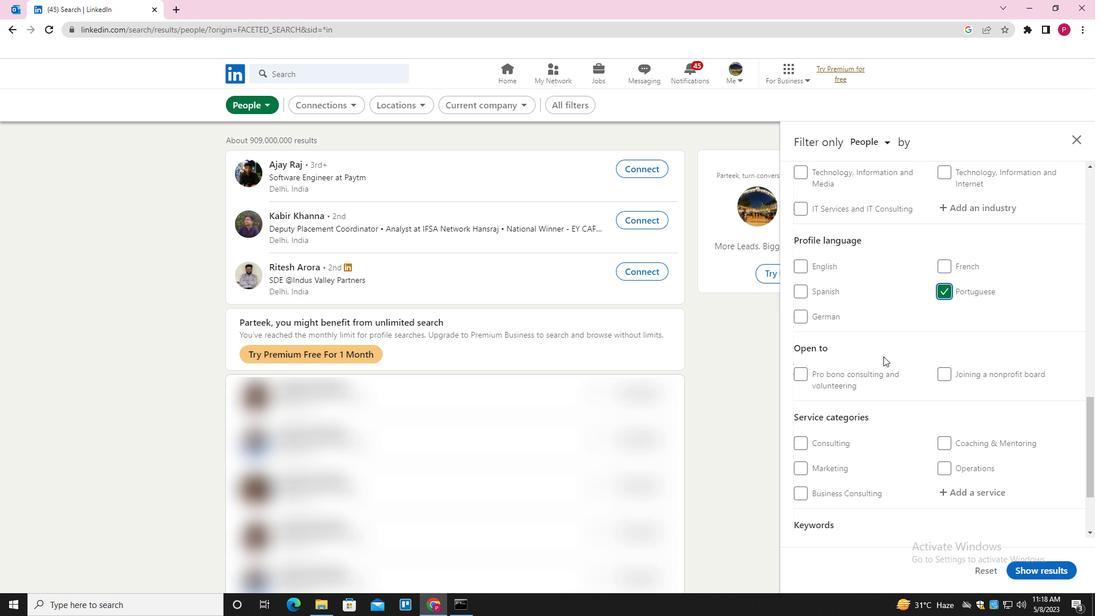 
Action: Mouse scrolled (883, 357) with delta (0, 0)
Screenshot: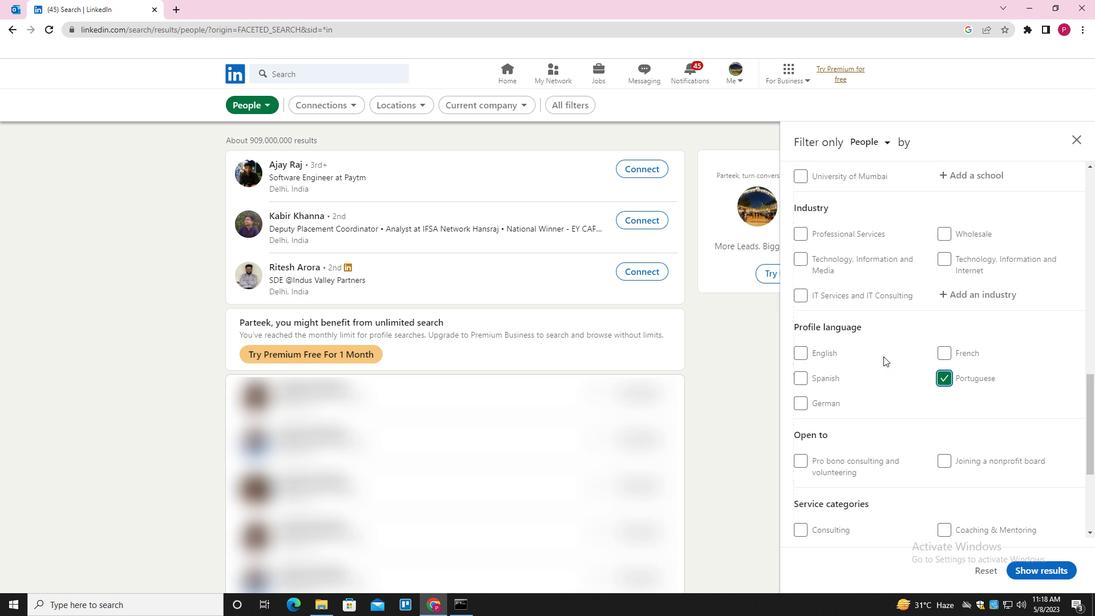 
Action: Mouse scrolled (883, 357) with delta (0, 0)
Screenshot: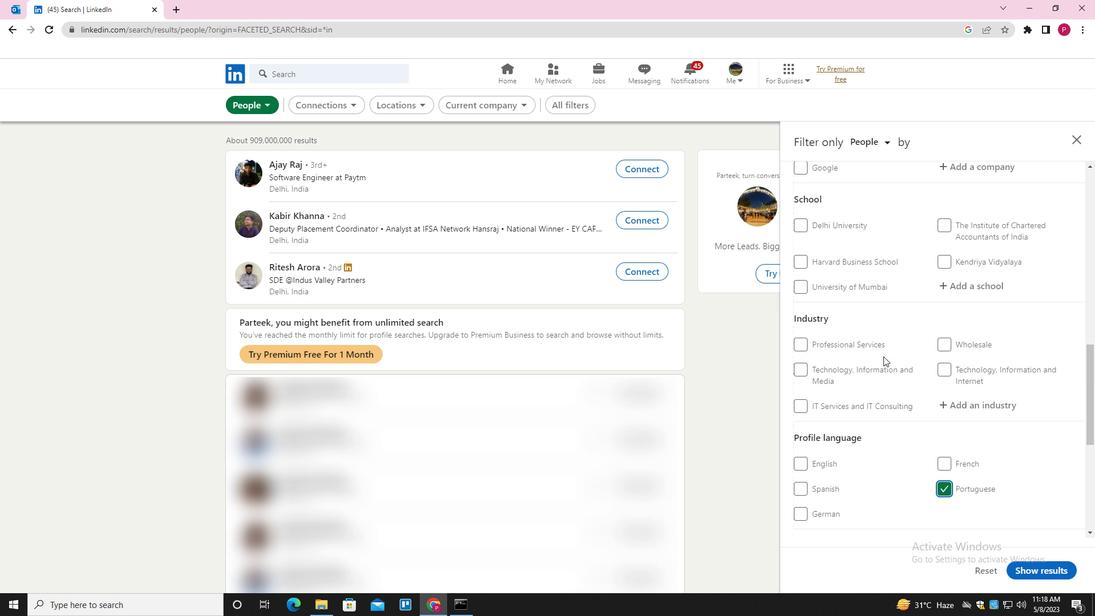 
Action: Mouse moved to (966, 257)
Screenshot: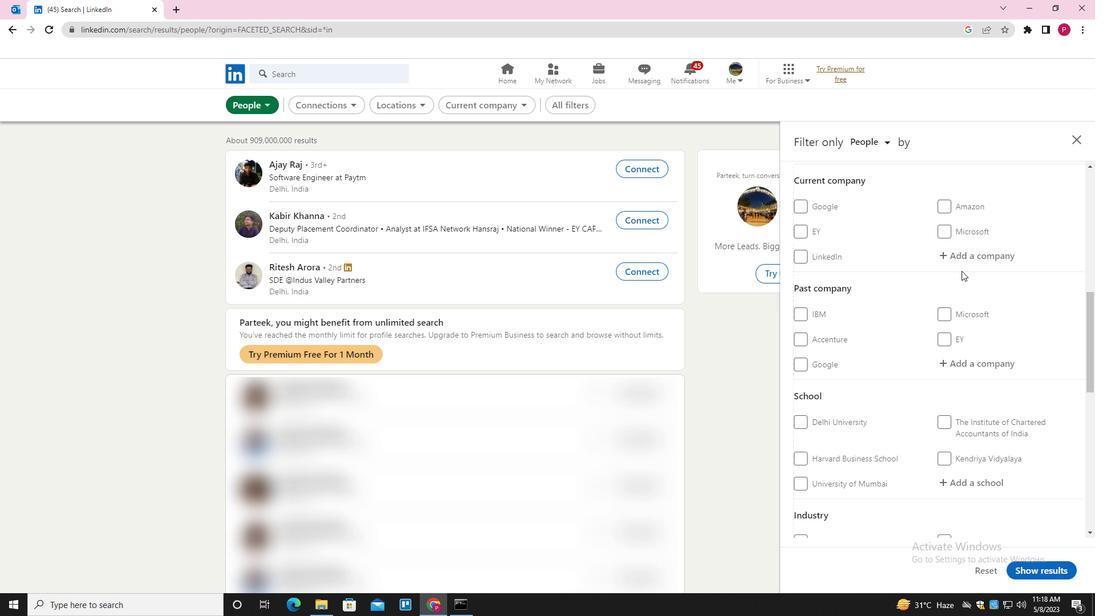 
Action: Mouse pressed left at (966, 257)
Screenshot: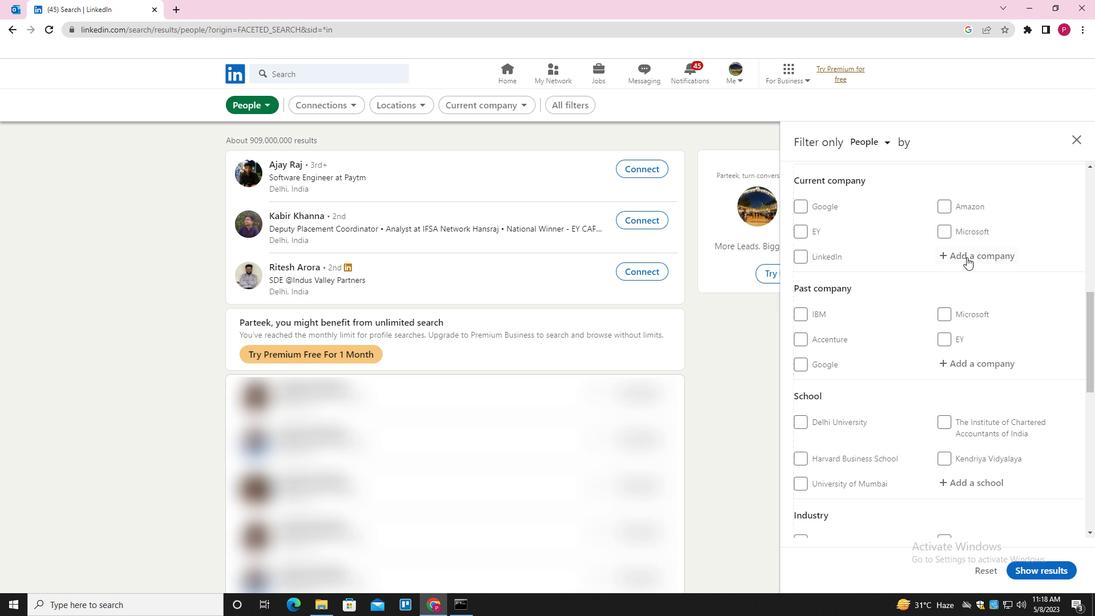 
Action: Mouse moved to (972, 320)
Screenshot: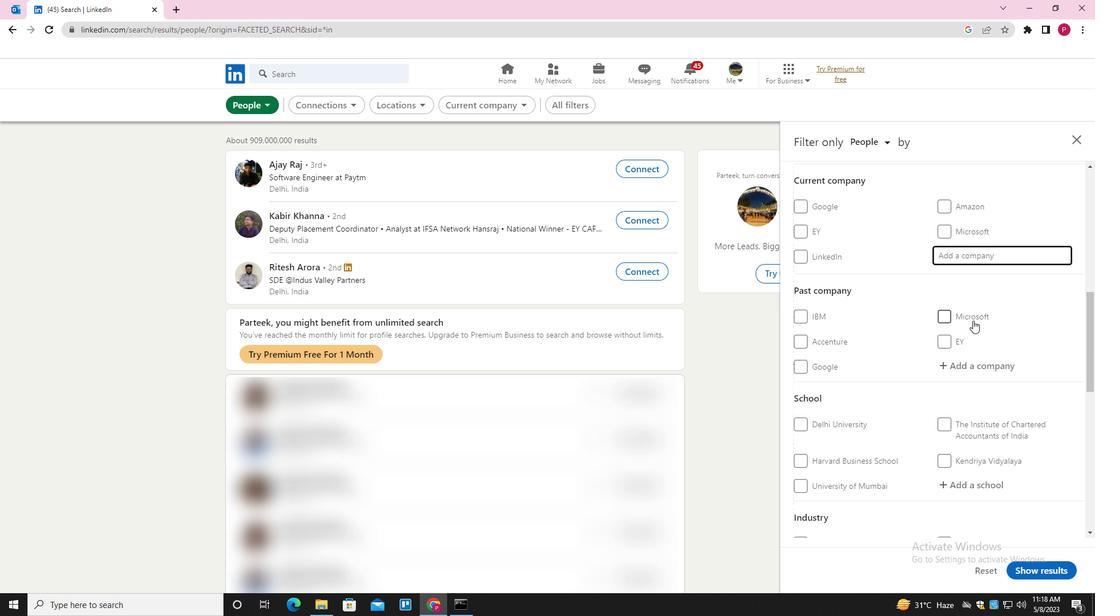 
Action: Key pressed <Key.shift><Key.shift><Key.shift><Key.shift><Key.shift><Key.shift>YUKSEL<Key.space><Key.shift>PROJE<Key.down><Key.enter>
Screenshot: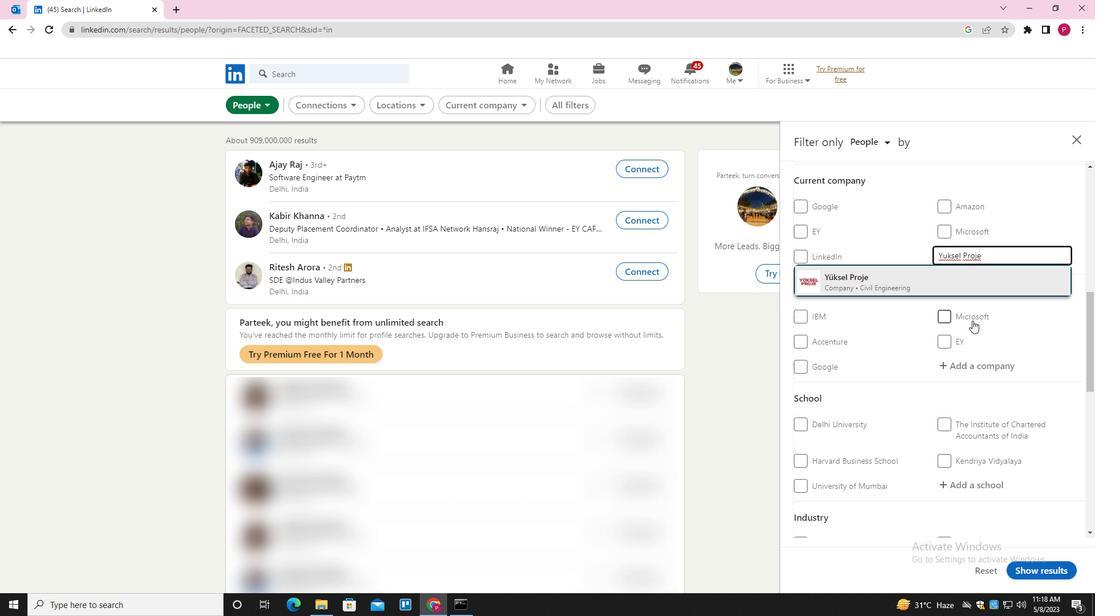 
Action: Mouse moved to (893, 374)
Screenshot: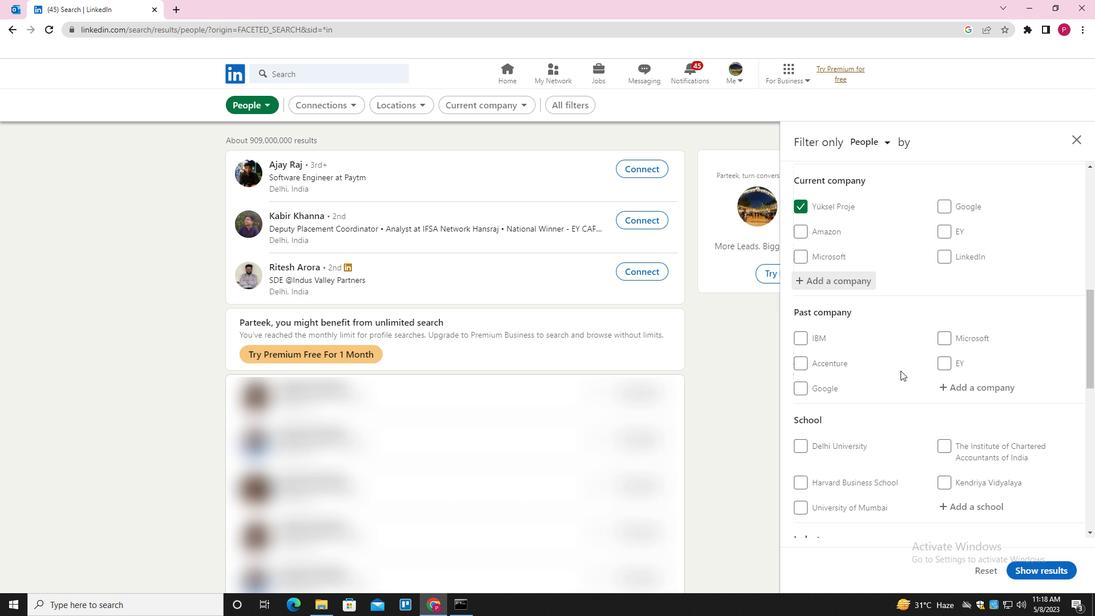 
Action: Mouse scrolled (893, 374) with delta (0, 0)
Screenshot: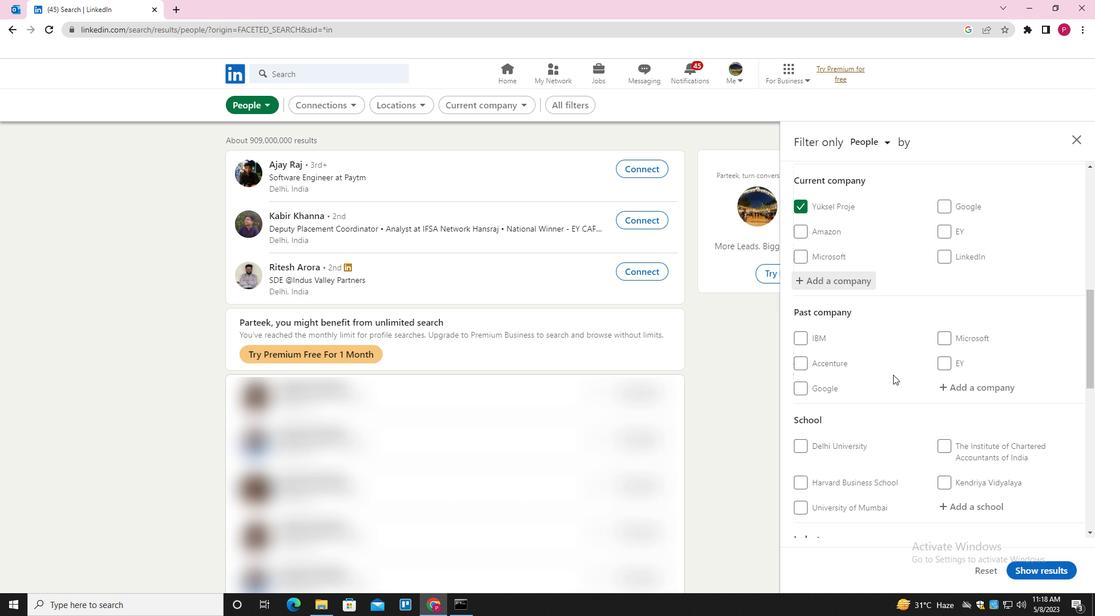 
Action: Mouse scrolled (893, 374) with delta (0, 0)
Screenshot: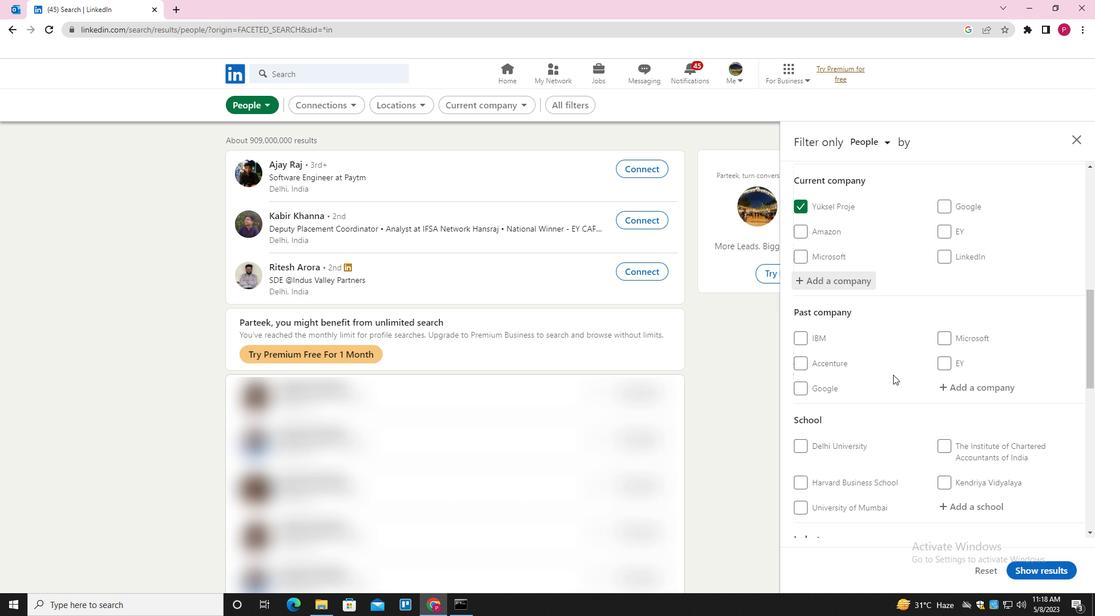 
Action: Mouse scrolled (893, 374) with delta (0, 0)
Screenshot: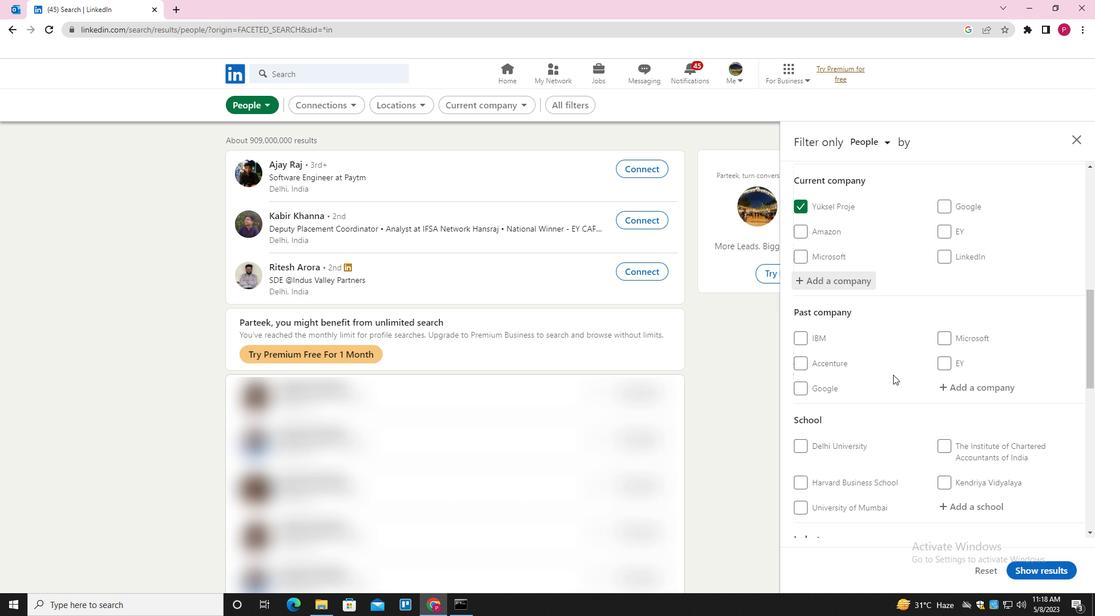 
Action: Mouse moved to (960, 335)
Screenshot: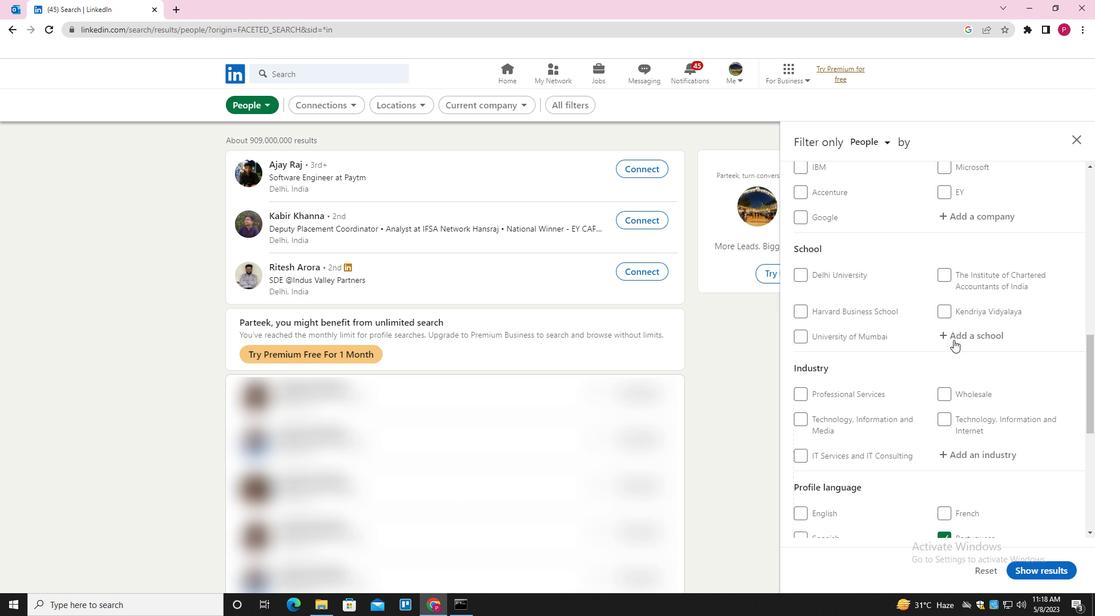 
Action: Mouse pressed left at (960, 335)
Screenshot: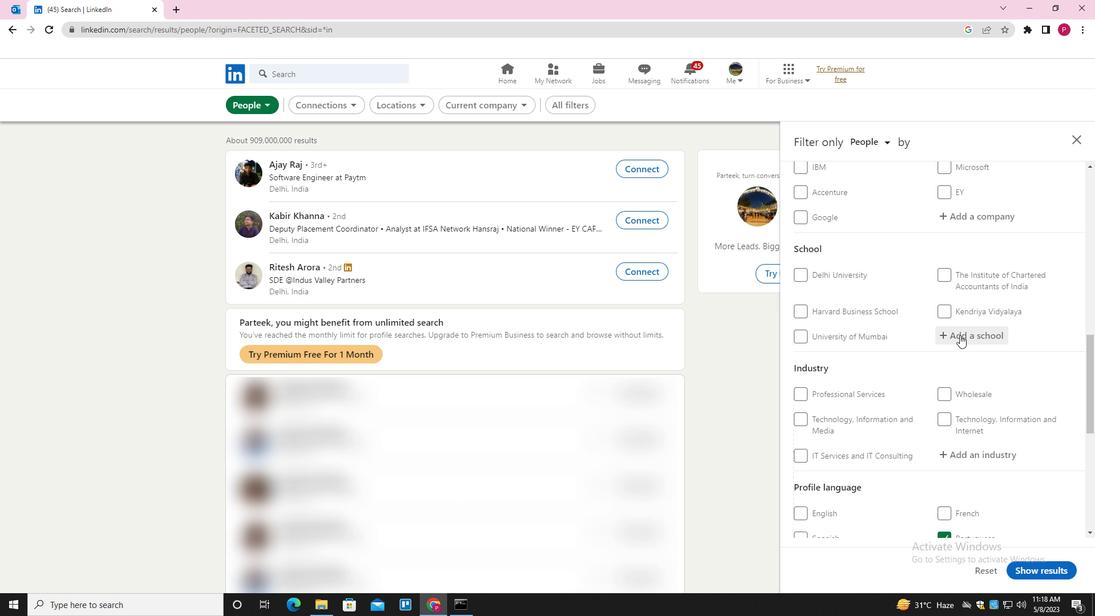 
Action: Key pressed <Key.shift><Key.shift><Key.shift><Key.shift><Key.shift><Key.shift><Key.shift><Key.shift><Key.shift><Key.shift><Key.shift><Key.shift><Key.shift><Key.shift><Key.shift><Key.shift><Key.shift><Key.shift><Key.shift><Key.shift><Key.shift>GOVERNMENT<Key.space><Key.shift>POLYTECHNIC<Key.down><Key.down><Key.down><Key.enter>
Screenshot: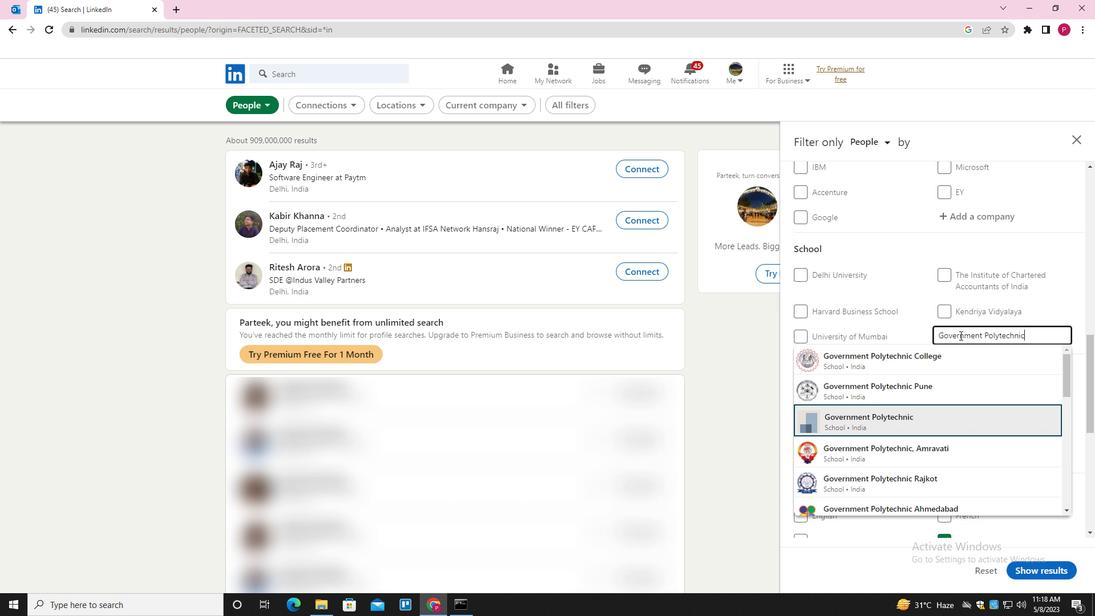 
Action: Mouse moved to (916, 373)
Screenshot: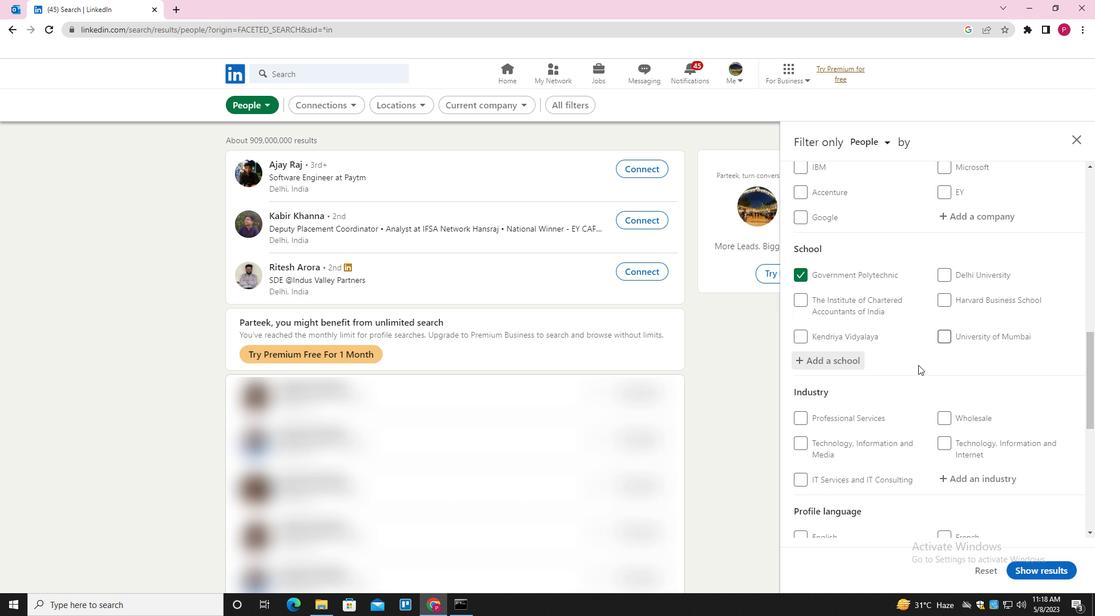 
Action: Mouse scrolled (916, 372) with delta (0, 0)
Screenshot: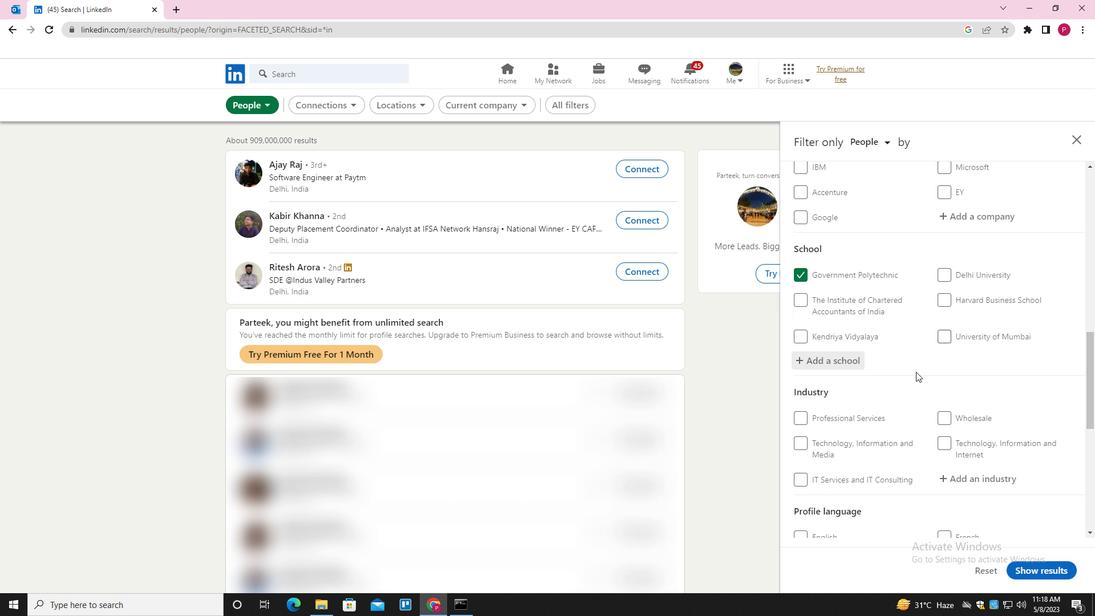 
Action: Mouse moved to (916, 374)
Screenshot: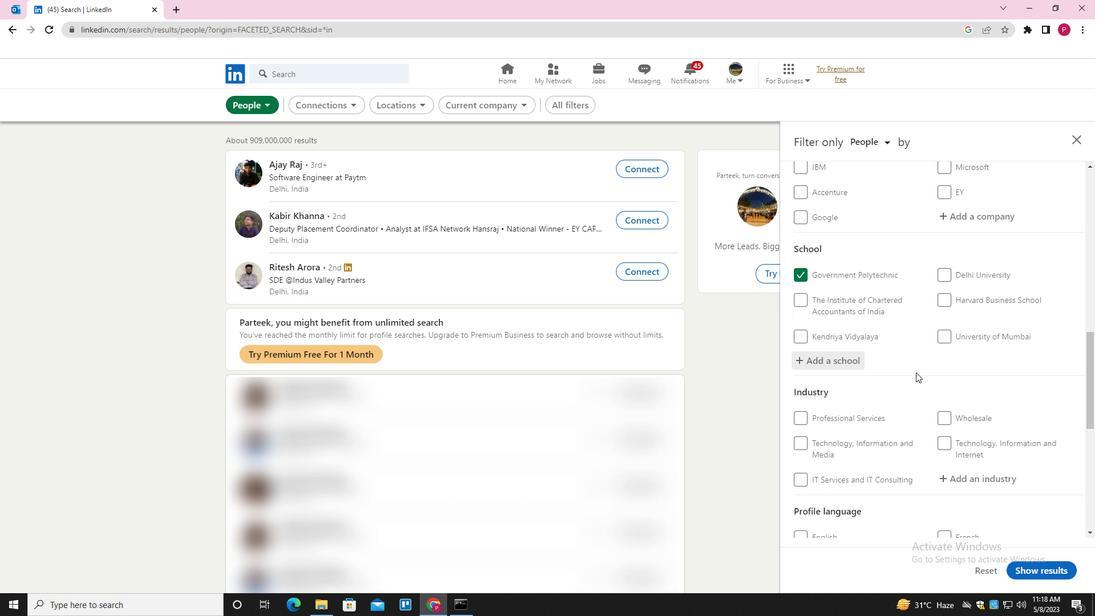 
Action: Mouse scrolled (916, 373) with delta (0, 0)
Screenshot: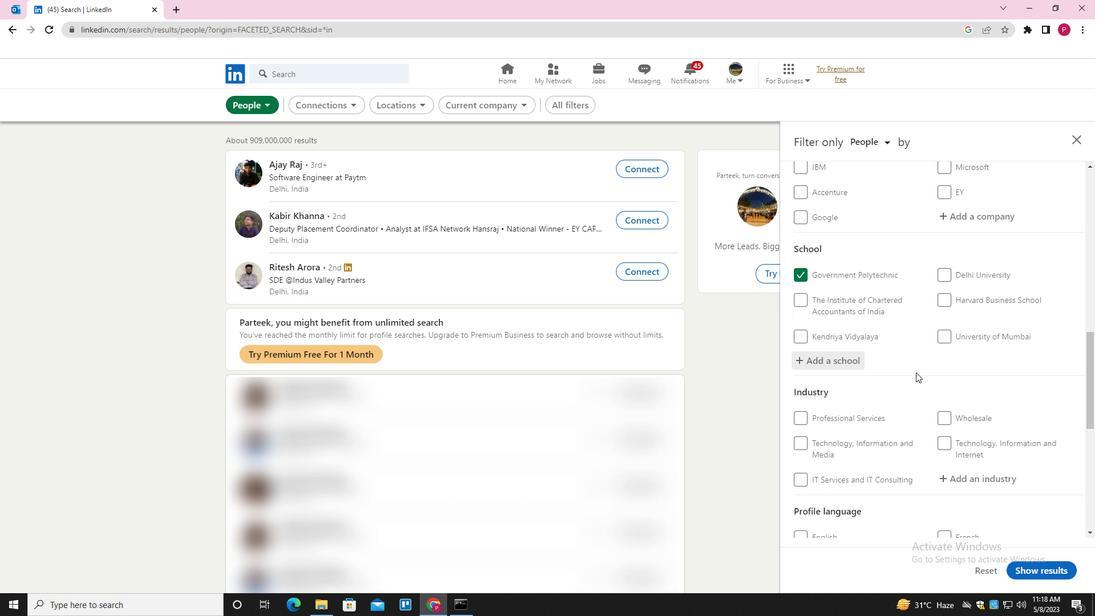
Action: Mouse moved to (925, 378)
Screenshot: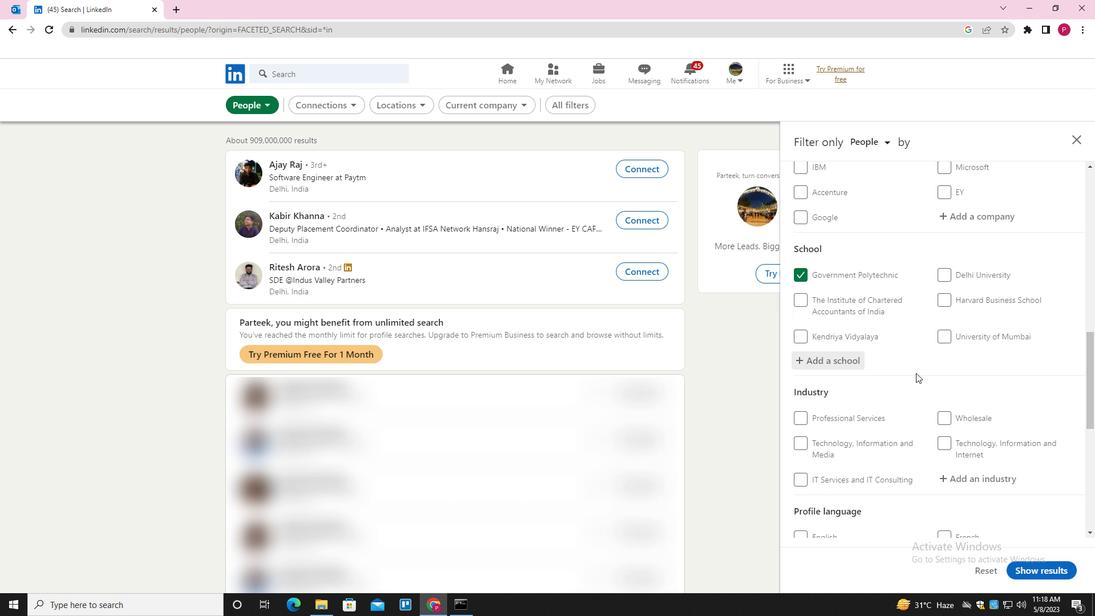 
Action: Mouse scrolled (925, 378) with delta (0, 0)
Screenshot: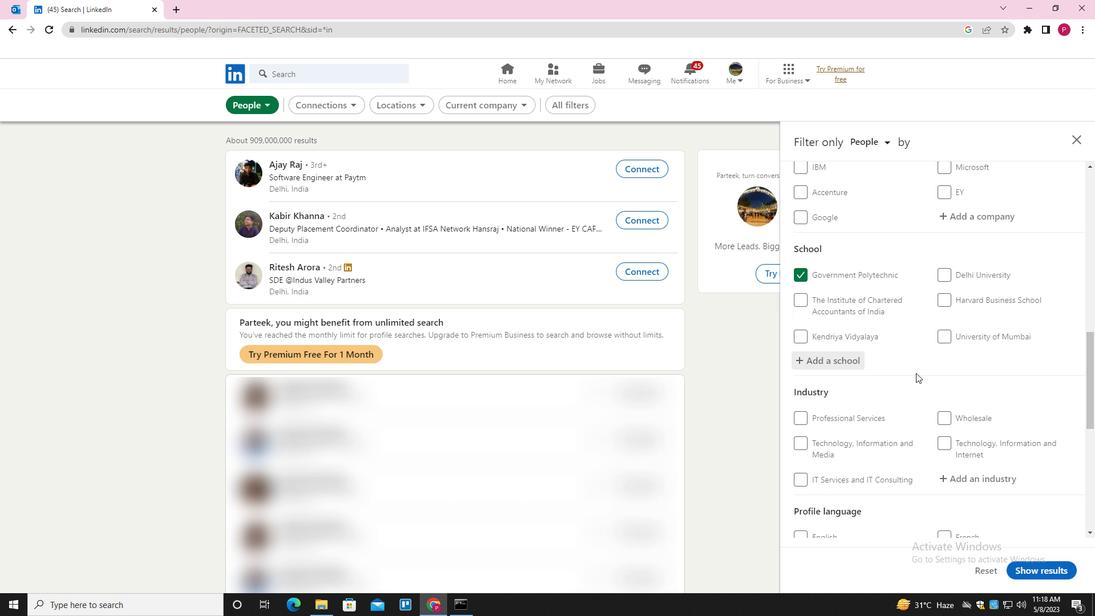 
Action: Mouse moved to (995, 306)
Screenshot: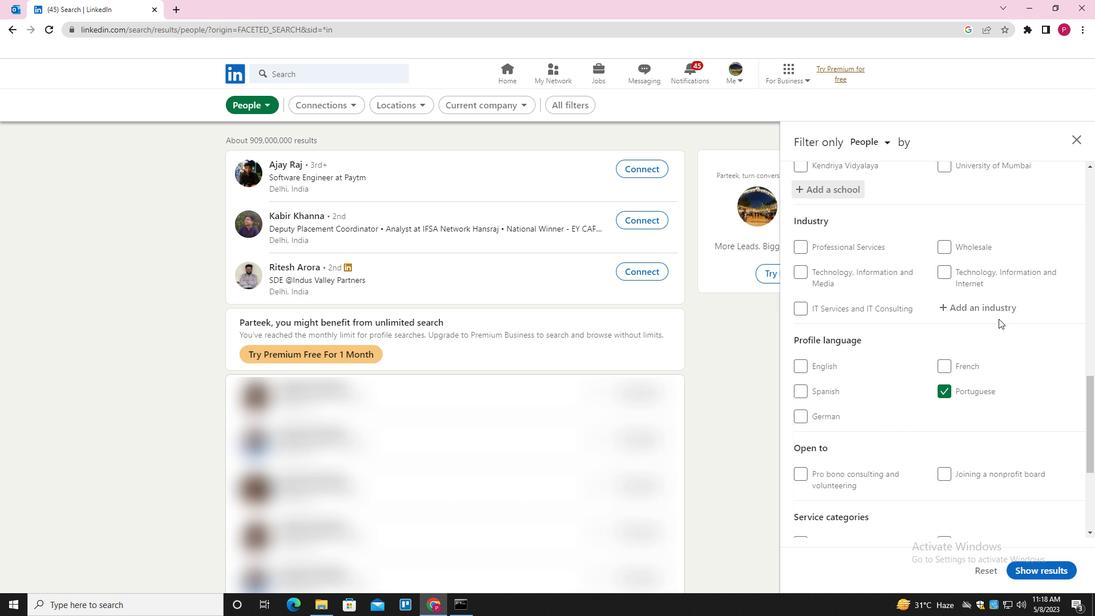 
Action: Mouse pressed left at (995, 306)
Screenshot: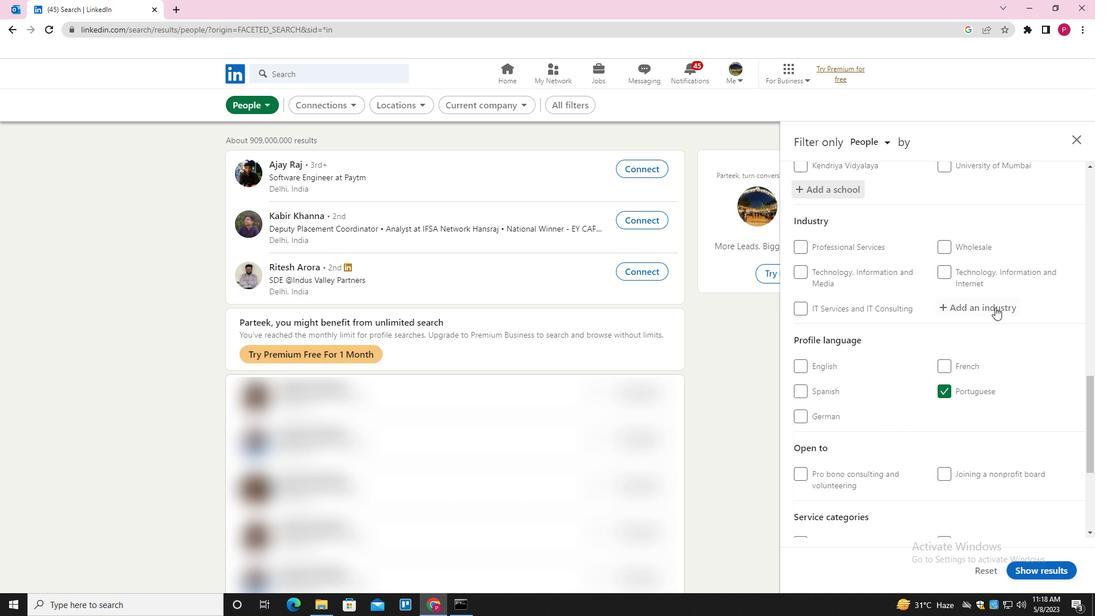 
Action: Key pressed <Key.shift><Key.shift><Key.shift><Key.shift><Key.shift><Key.shift><Key.shift><Key.shift><Key.shift><Key.shift><Key.shift><Key.shift><Key.shift><Key.shift><Key.shift><Key.shift><Key.shift><Key.shift><Key.shift><Key.shift><Key.shift><Key.shift><Key.shift><Key.shift><Key.shift>RETAIL<Key.down><Key.enter>
Screenshot: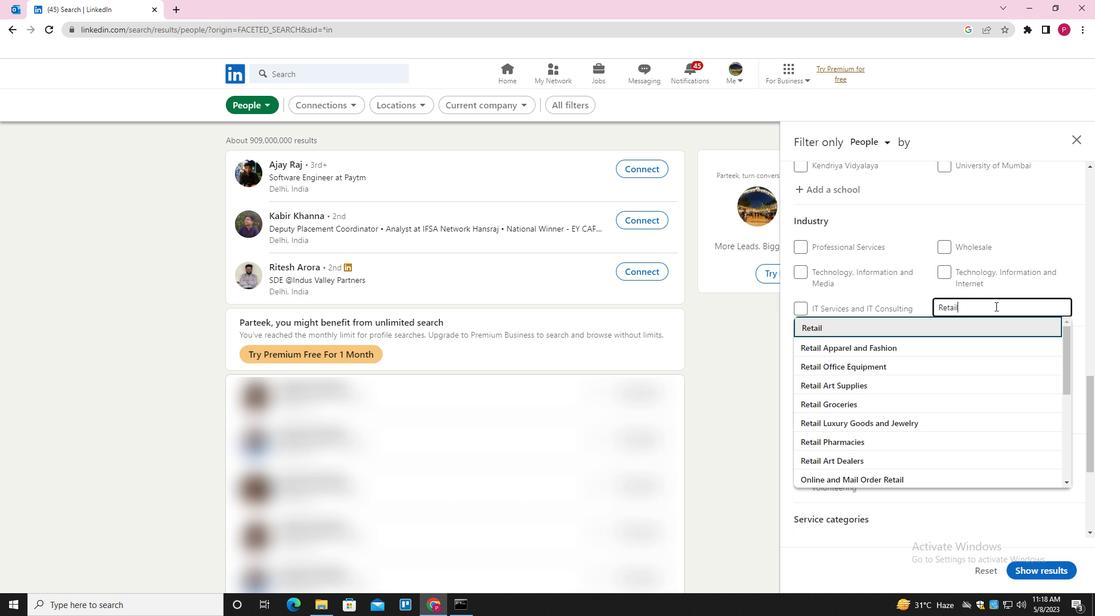 
Action: Mouse moved to (982, 316)
Screenshot: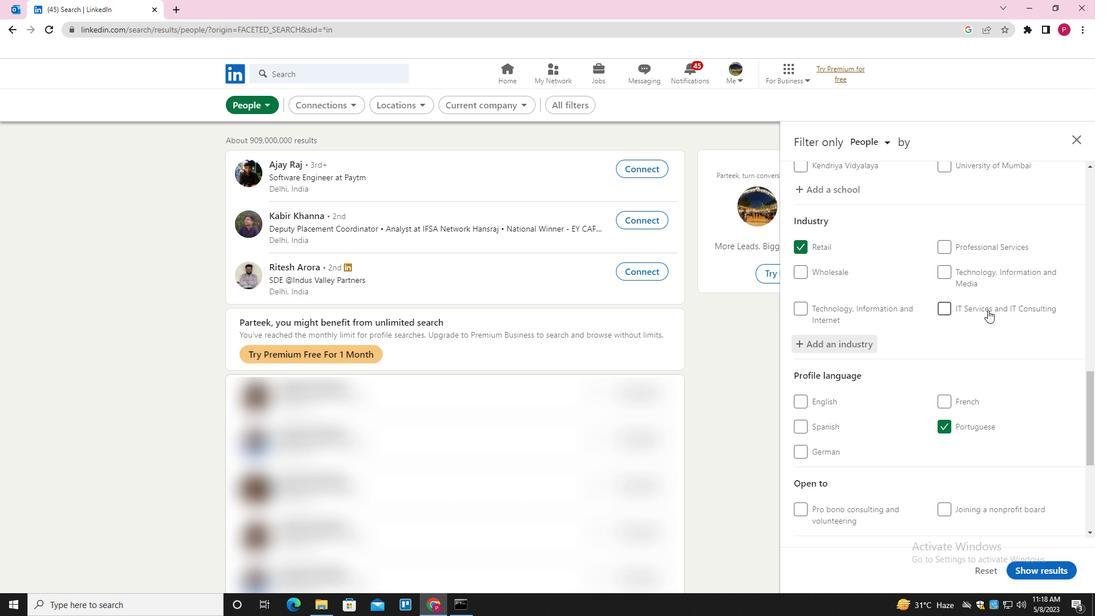 
Action: Mouse scrolled (982, 316) with delta (0, 0)
Screenshot: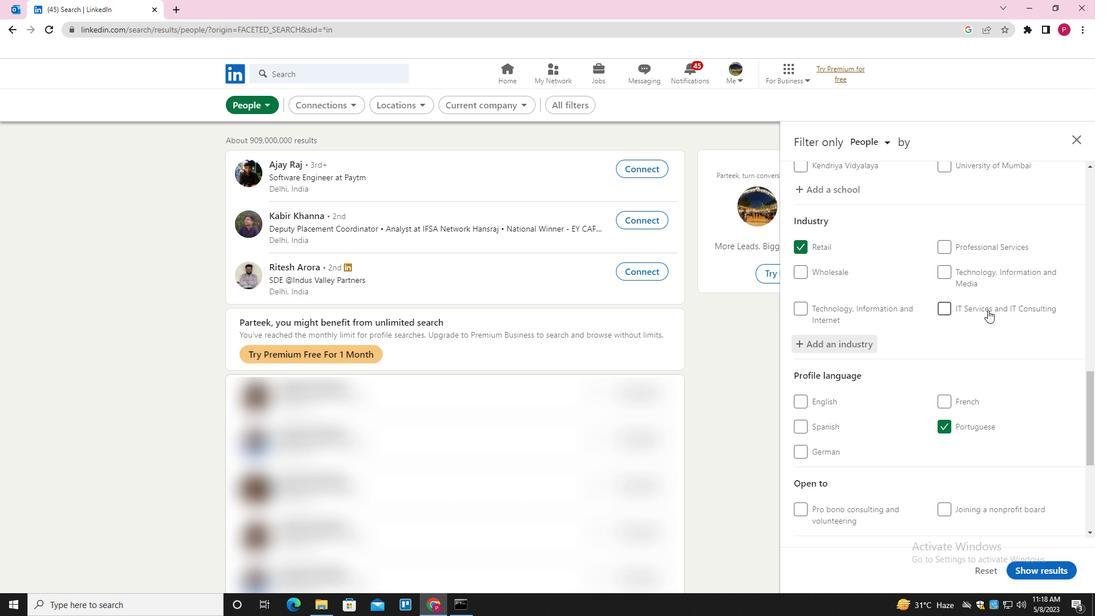 
Action: Mouse moved to (981, 322)
Screenshot: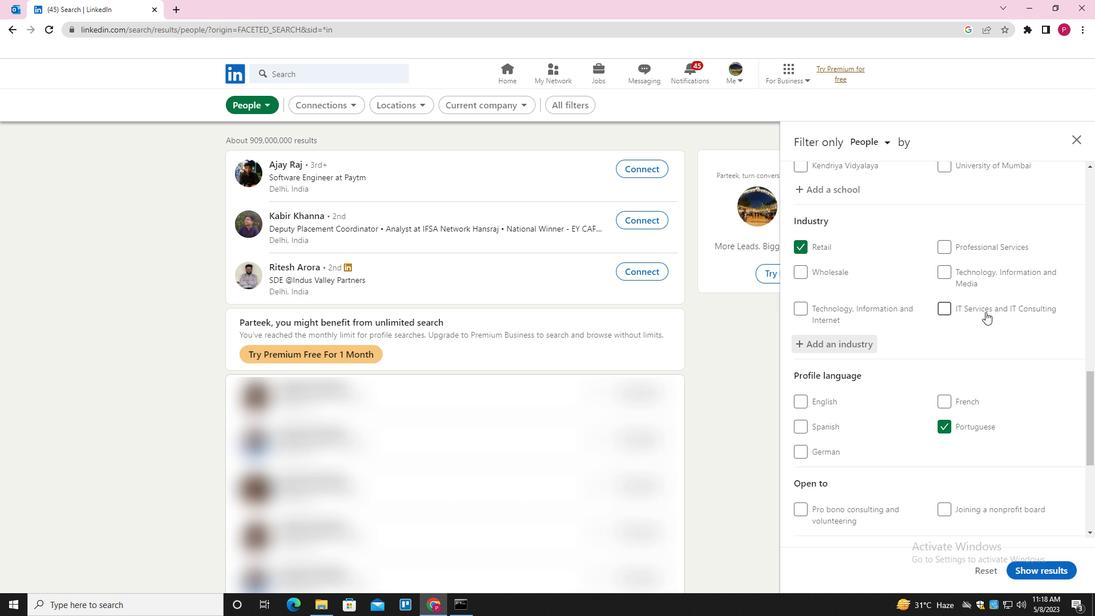 
Action: Mouse scrolled (981, 322) with delta (0, 0)
Screenshot: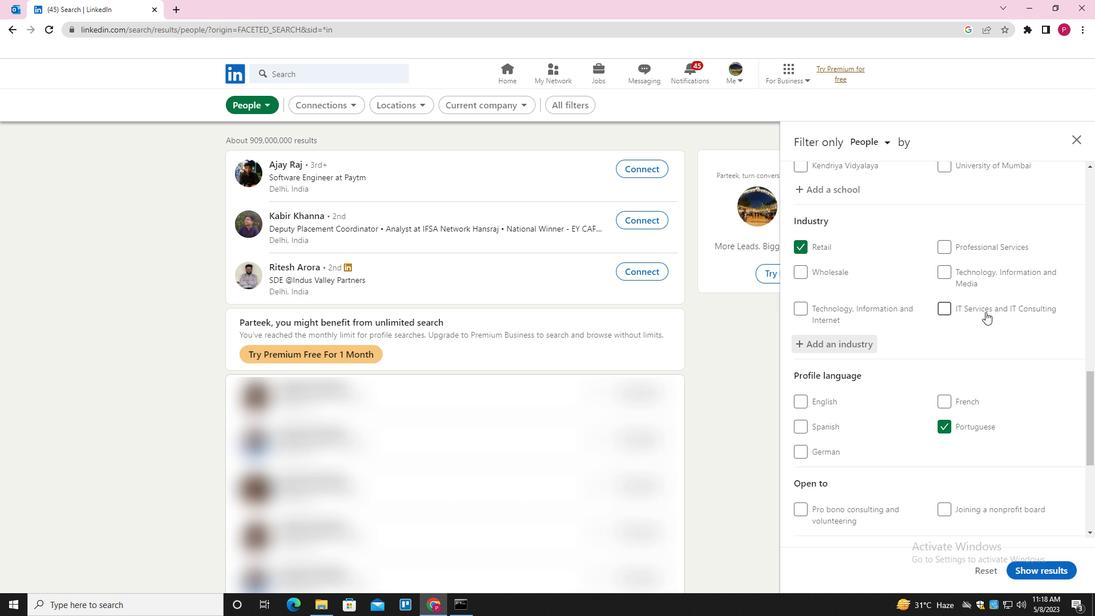 
Action: Mouse moved to (981, 330)
Screenshot: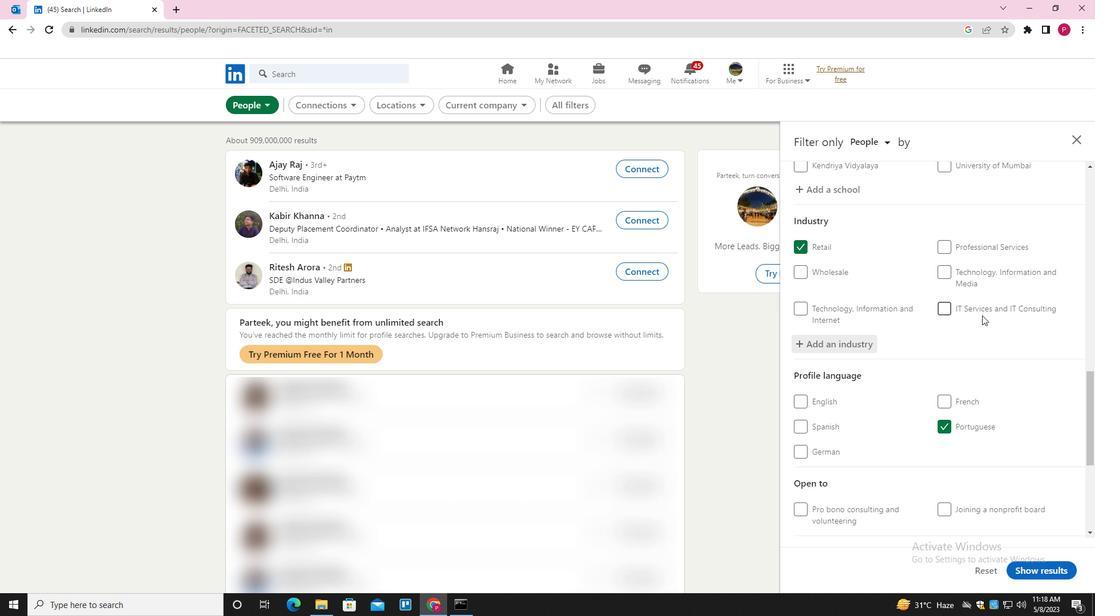 
Action: Mouse scrolled (981, 330) with delta (0, 0)
Screenshot: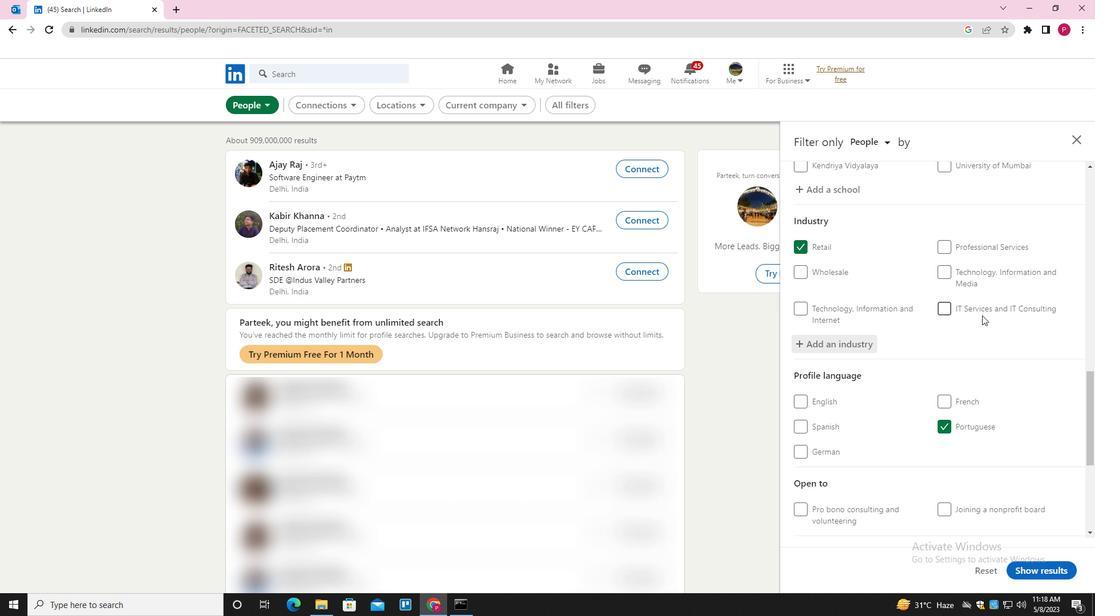 
Action: Mouse moved to (981, 337)
Screenshot: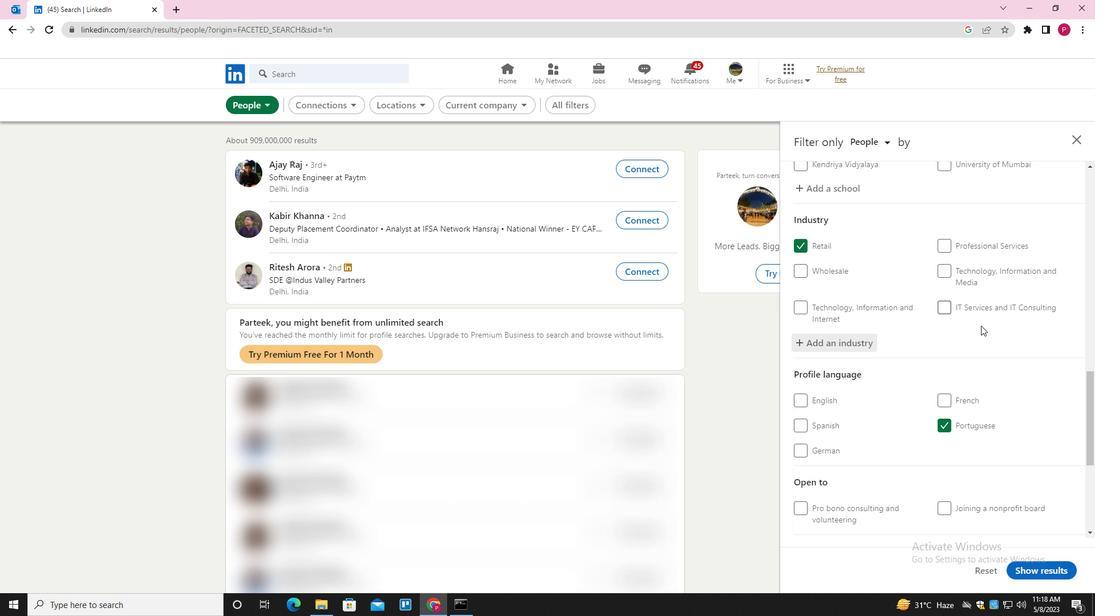 
Action: Mouse scrolled (981, 337) with delta (0, 0)
Screenshot: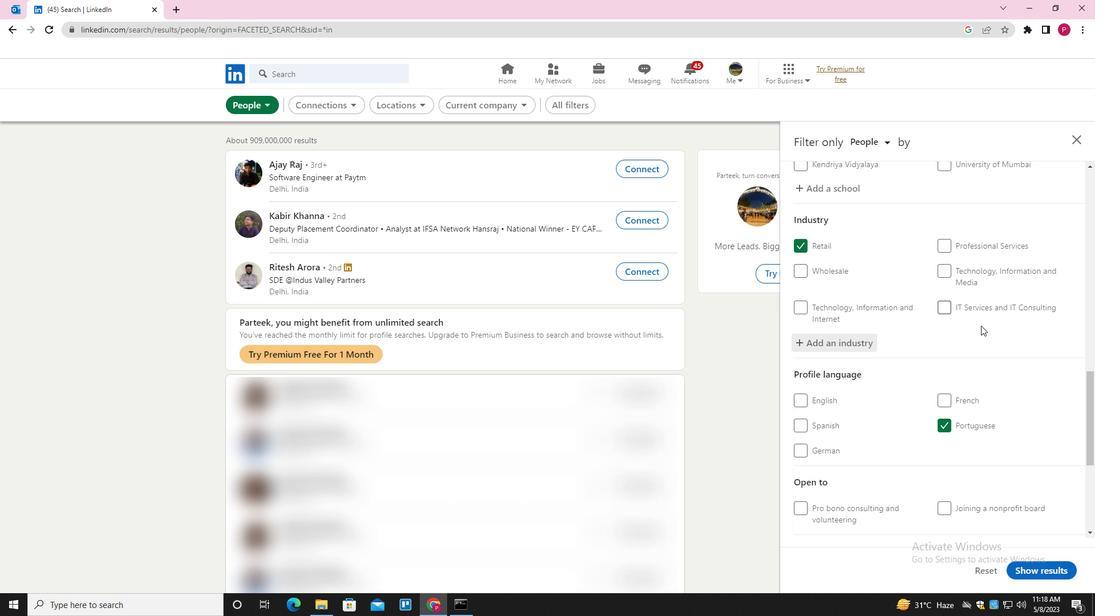 
Action: Mouse moved to (981, 343)
Screenshot: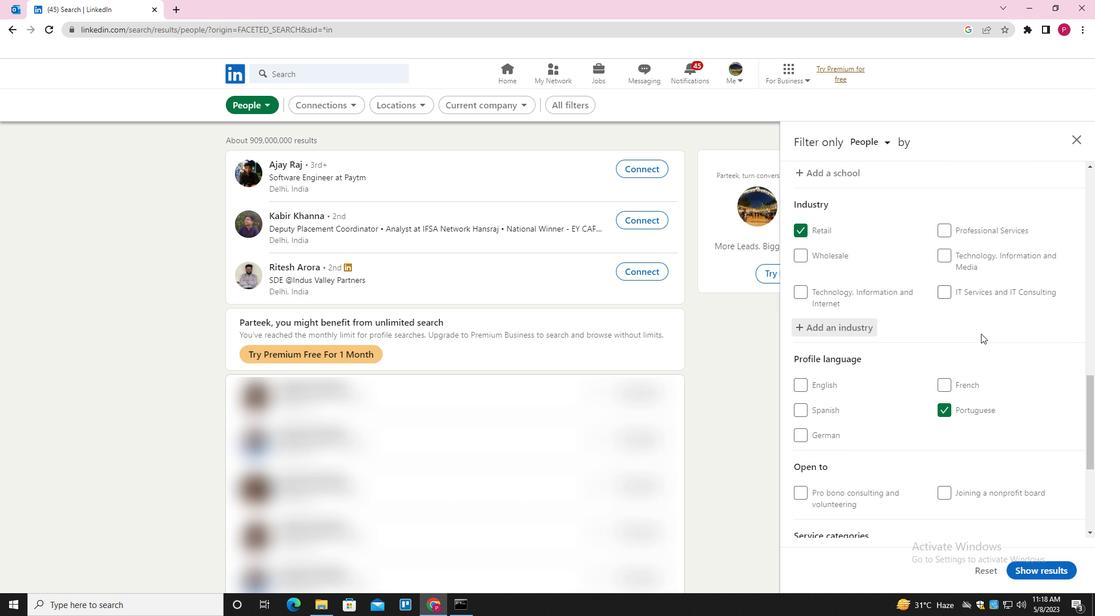
Action: Mouse scrolled (981, 342) with delta (0, 0)
Screenshot: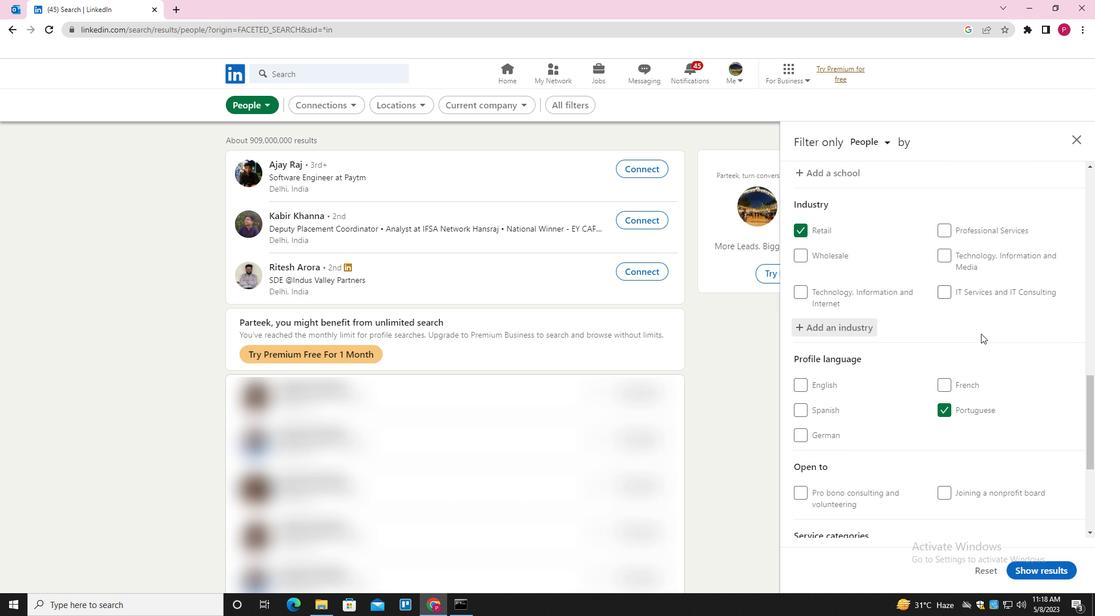 
Action: Mouse moved to (985, 379)
Screenshot: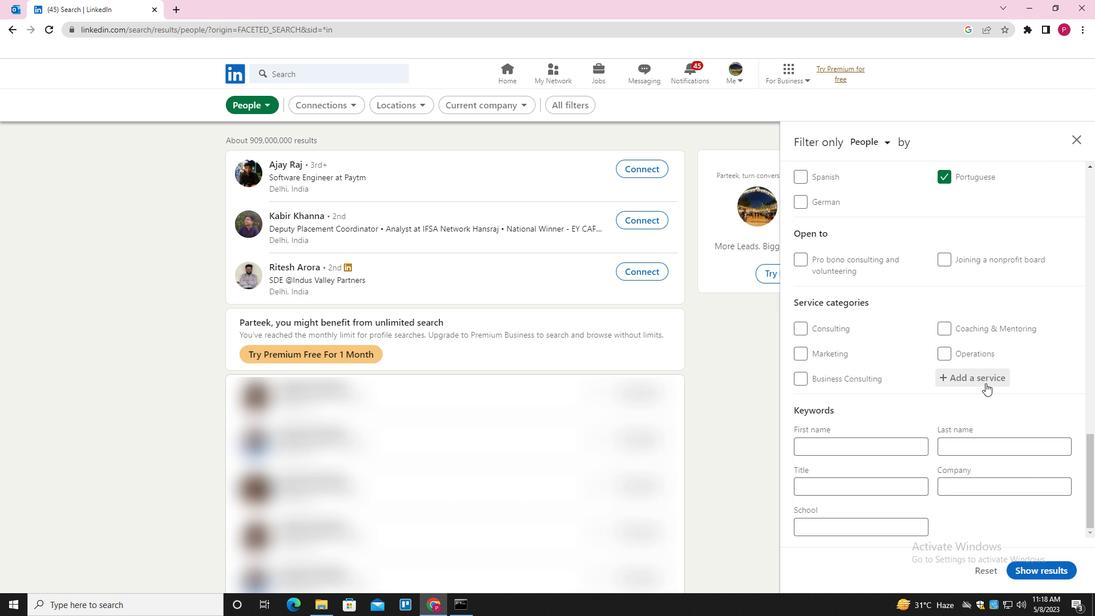 
Action: Mouse pressed left at (985, 379)
Screenshot: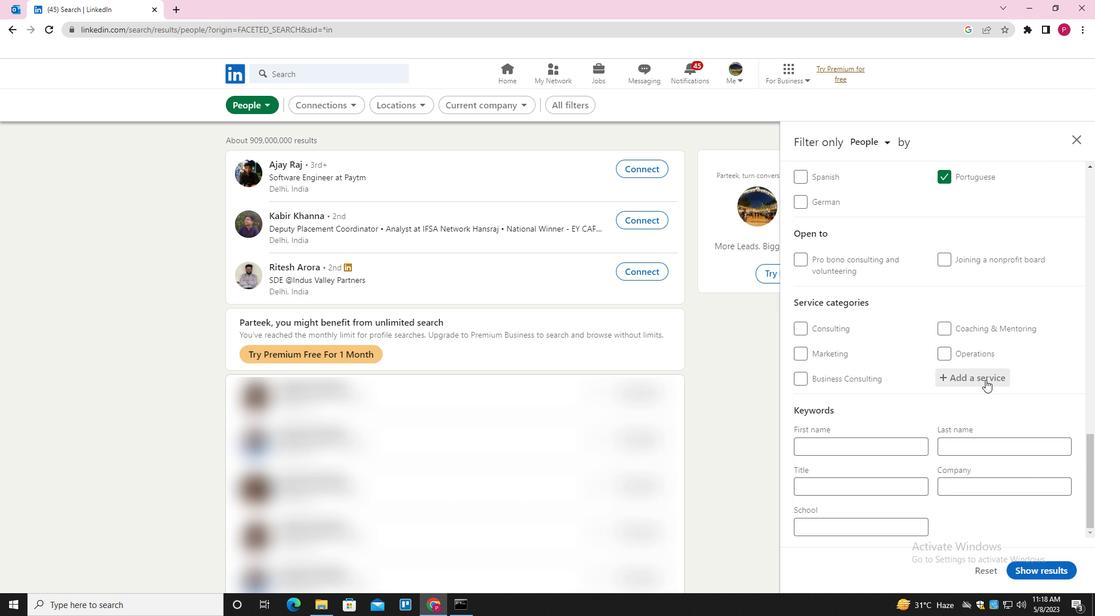 
Action: Key pressed <Key.shift>INTEROR<Key.backspace><Key.backspace>IOR<Key.space><Key.shift>DESIGN<Key.down><Key.enter>
Screenshot: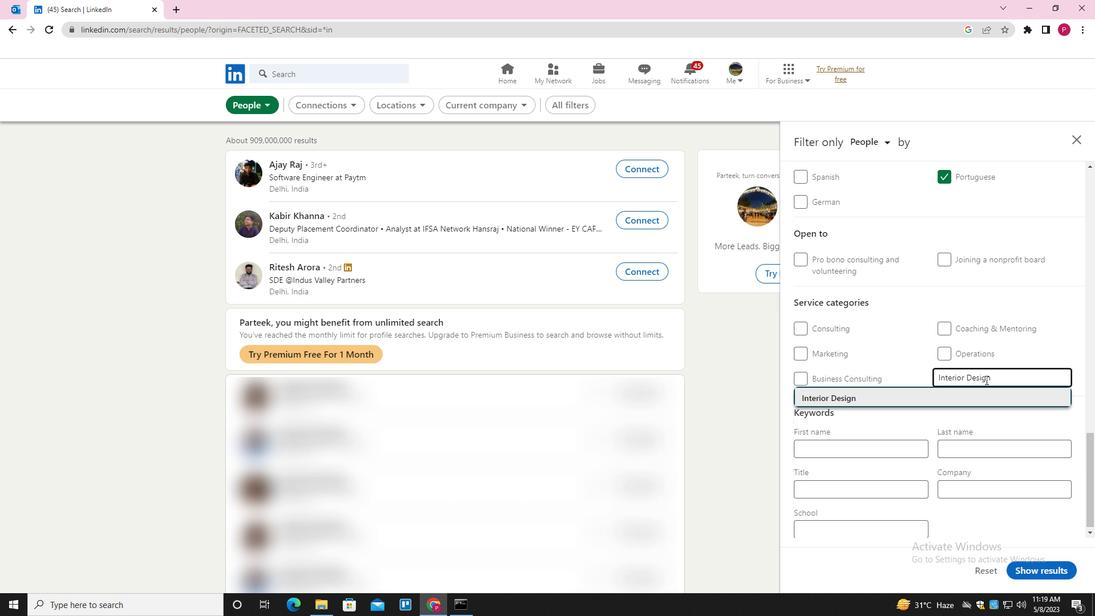 
Action: Mouse moved to (993, 461)
Screenshot: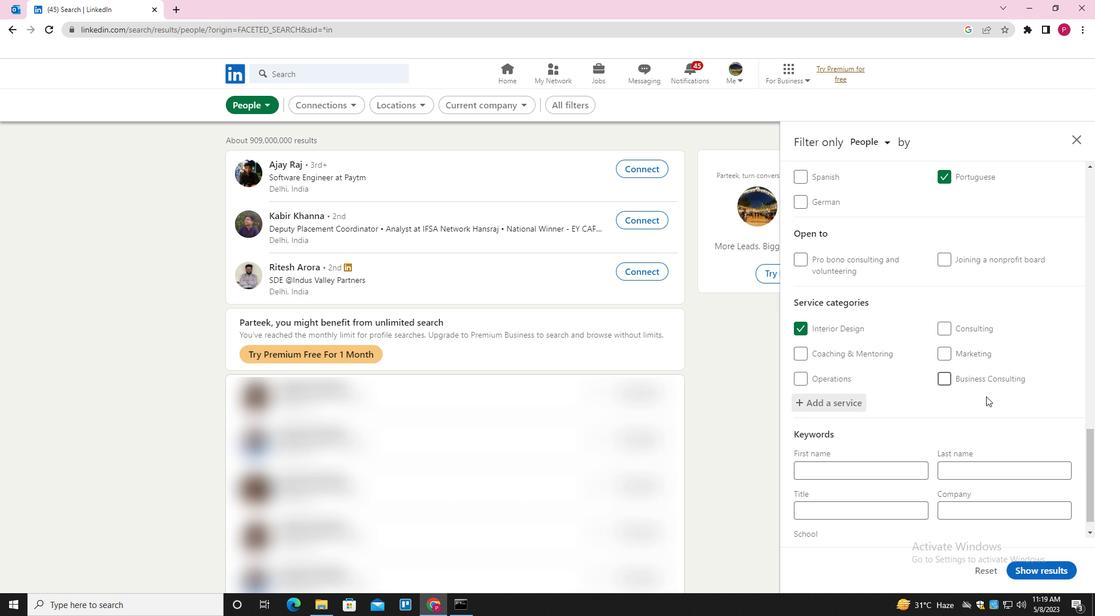 
Action: Mouse scrolled (993, 460) with delta (0, 0)
Screenshot: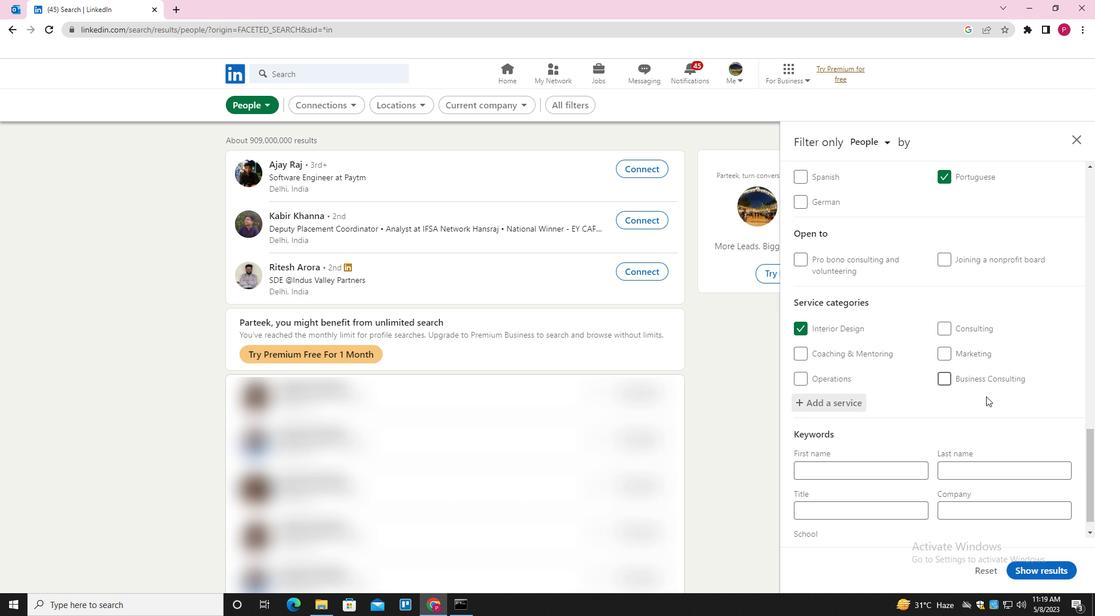 
Action: Mouse moved to (992, 478)
Screenshot: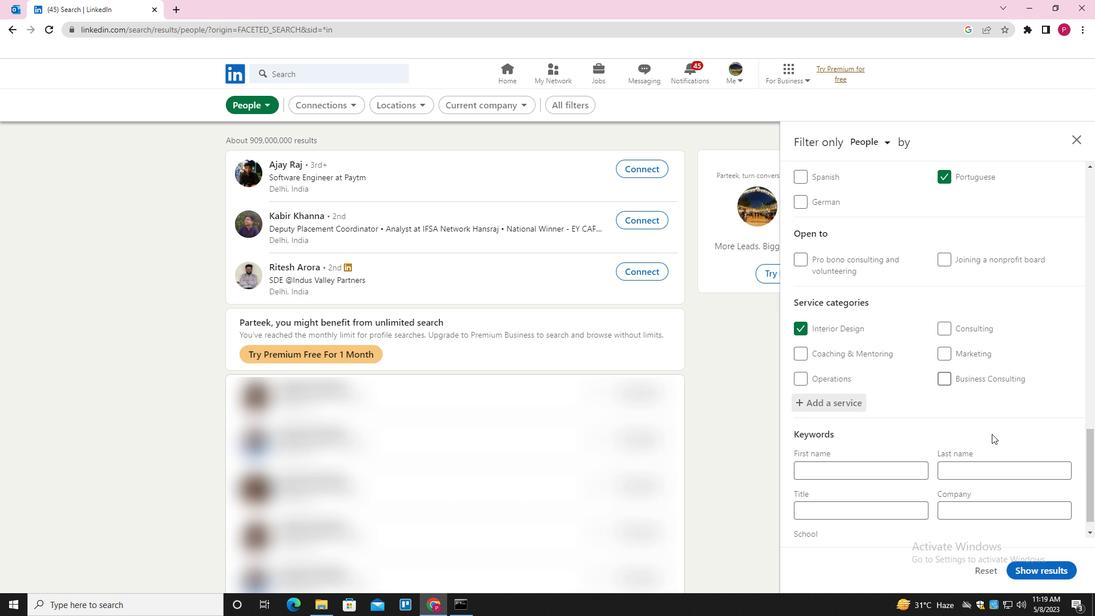 
Action: Mouse scrolled (992, 477) with delta (0, 0)
Screenshot: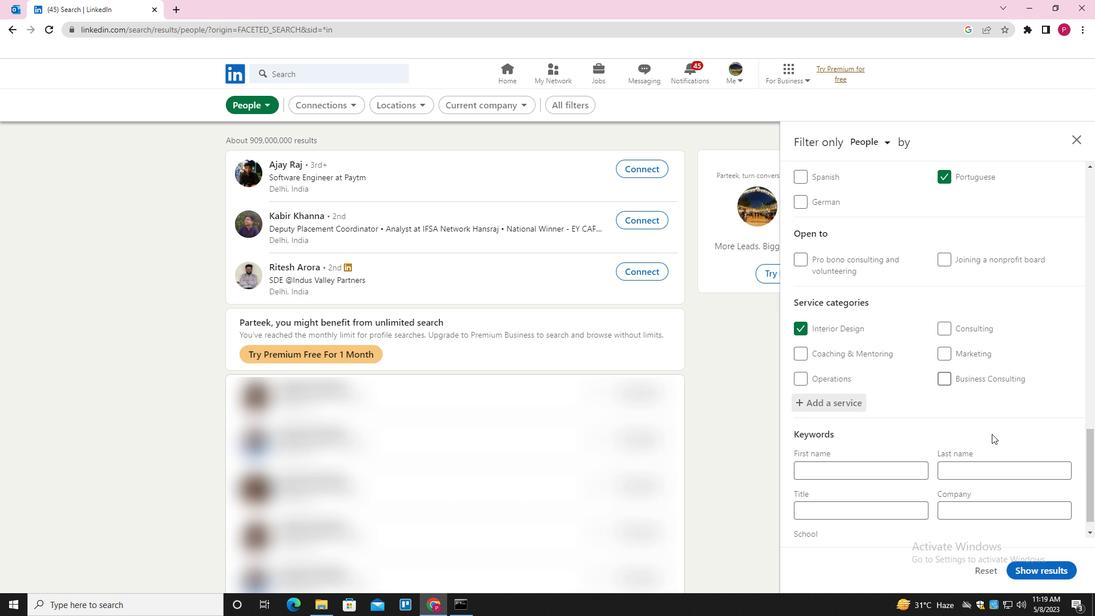 
Action: Mouse moved to (990, 486)
Screenshot: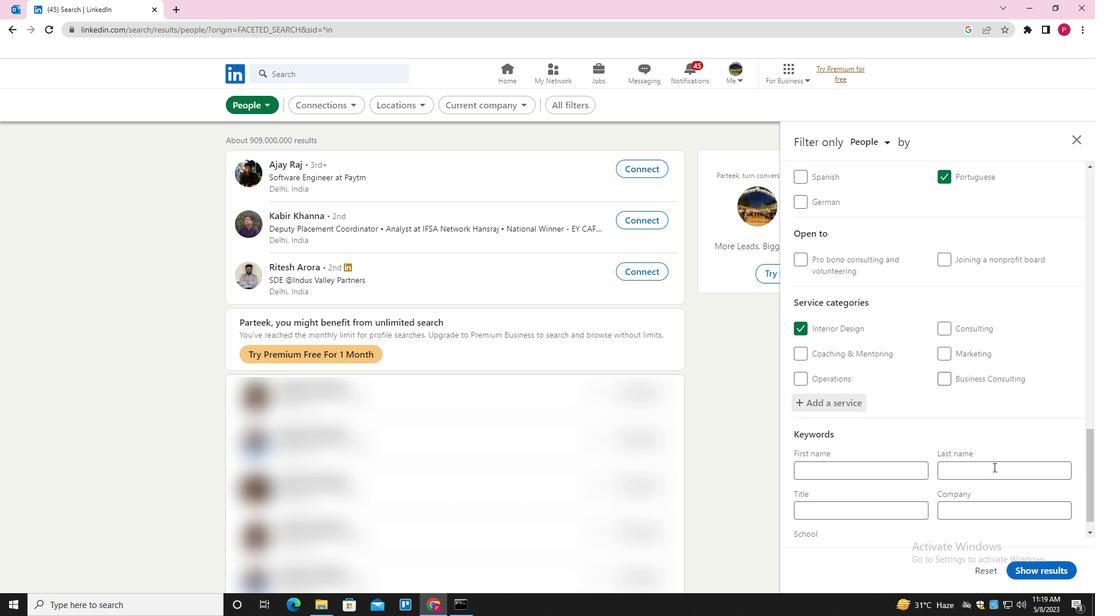 
Action: Mouse scrolled (990, 485) with delta (0, 0)
Screenshot: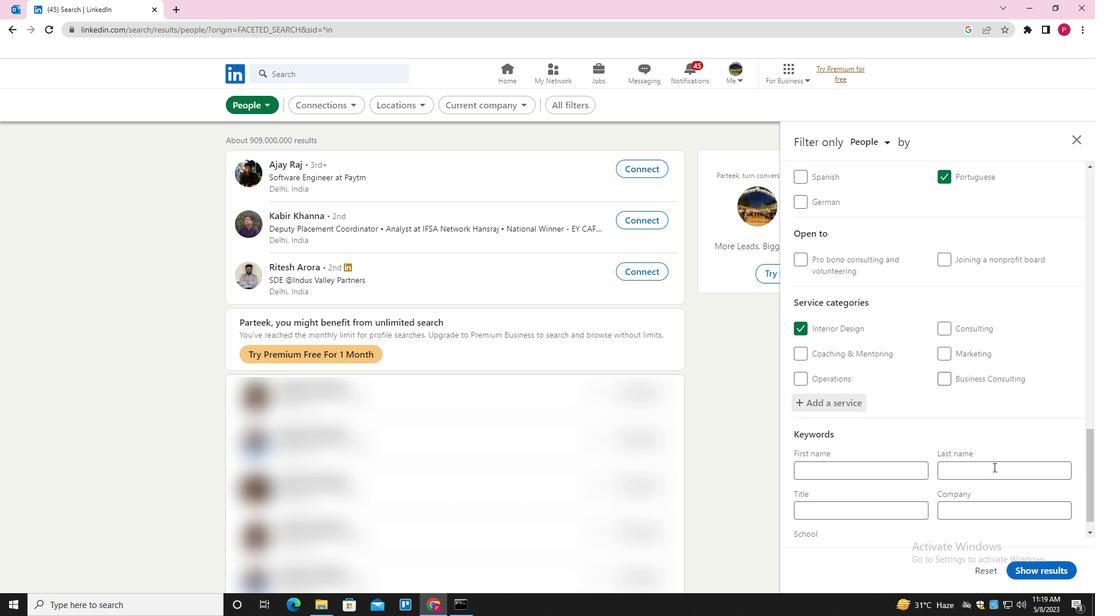 
Action: Mouse moved to (864, 494)
Screenshot: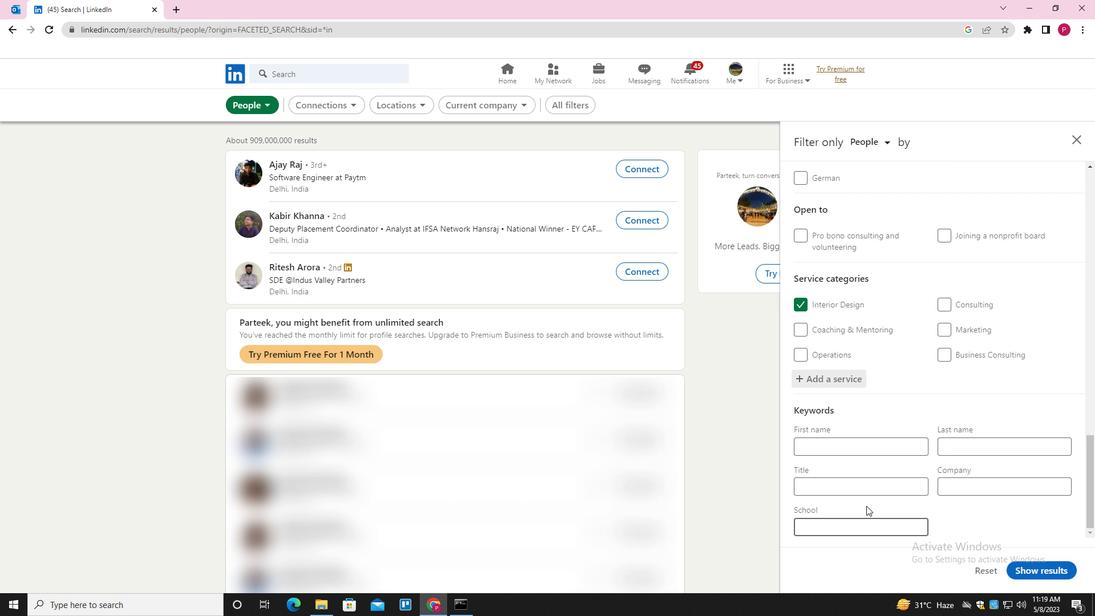 
Action: Mouse pressed left at (864, 494)
Screenshot: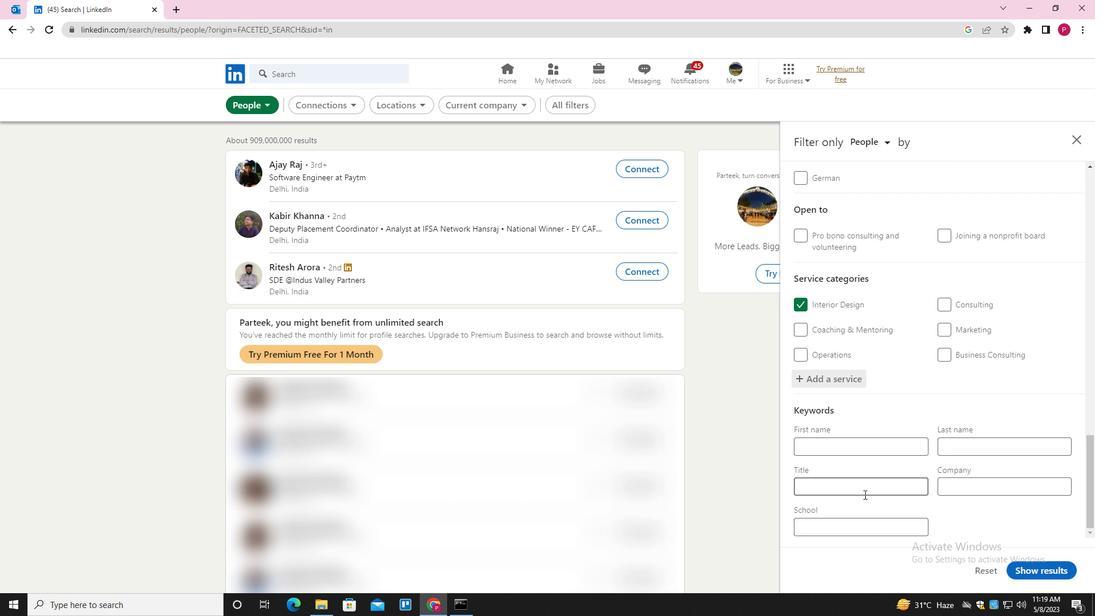 
Action: Key pressed <Key.shift>DIRECTOR<Key.space>PF<Key.space><Key.shift><Key.backspace><Key.backspace><Key.backspace>OF<Key.space><Key.shift>MAINTENENCE
Screenshot: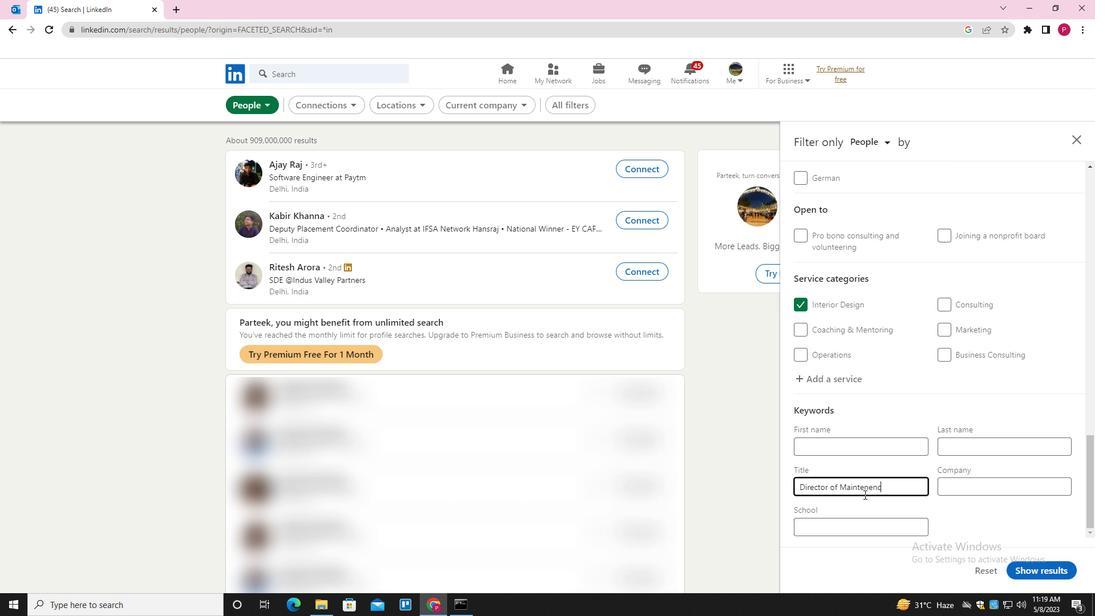 
Action: Mouse moved to (868, 487)
Screenshot: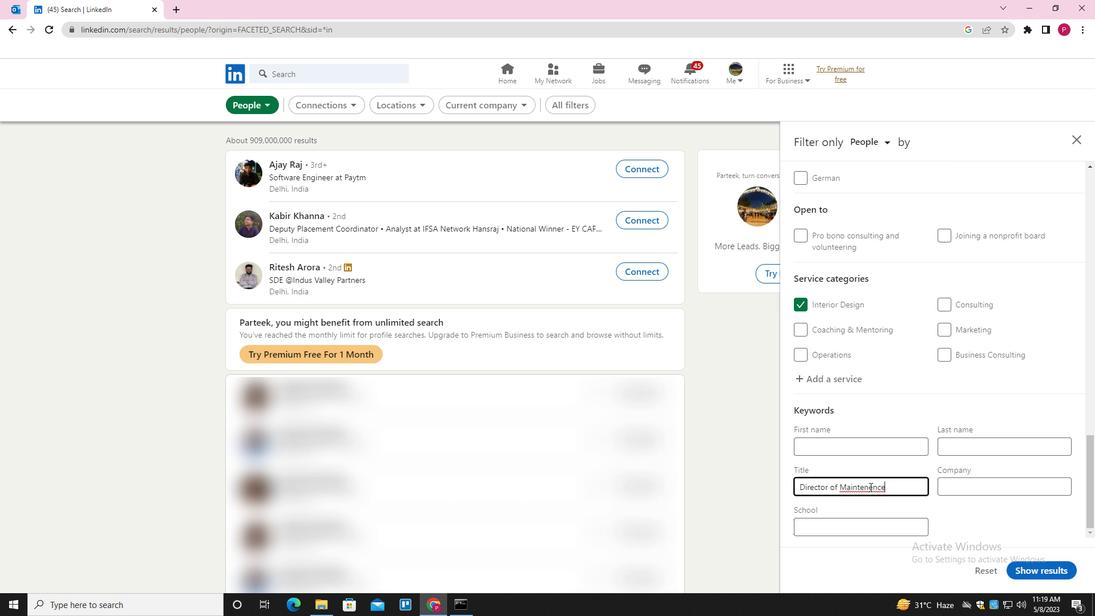 
Action: Key pressed <Key.backspace><Key.backspace><Key.backspace><Key.backspace><Key.backspace><Key.backspace><Key.backspace><Key.backspace><Key.backspace>INTEB<Key.backspace>NANCE
Screenshot: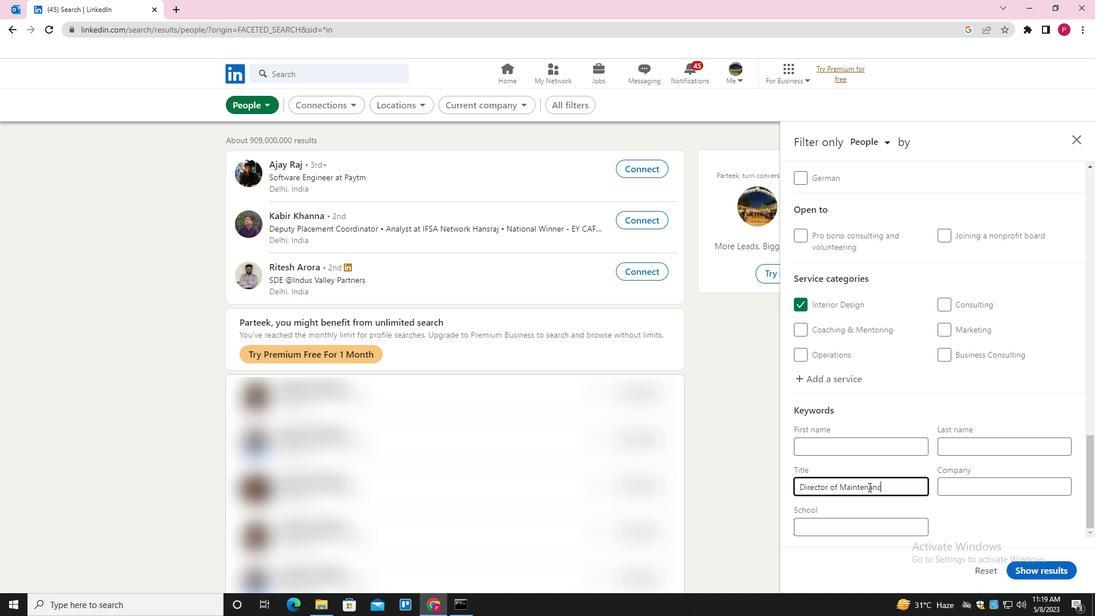 
Action: Mouse moved to (1035, 567)
Screenshot: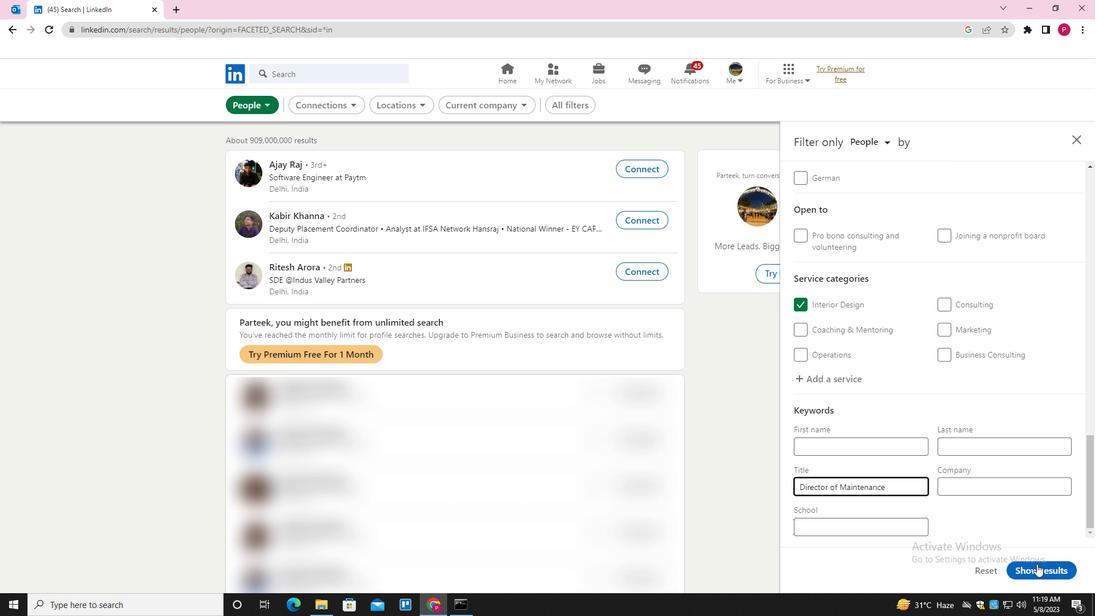 
Action: Mouse pressed left at (1035, 567)
Screenshot: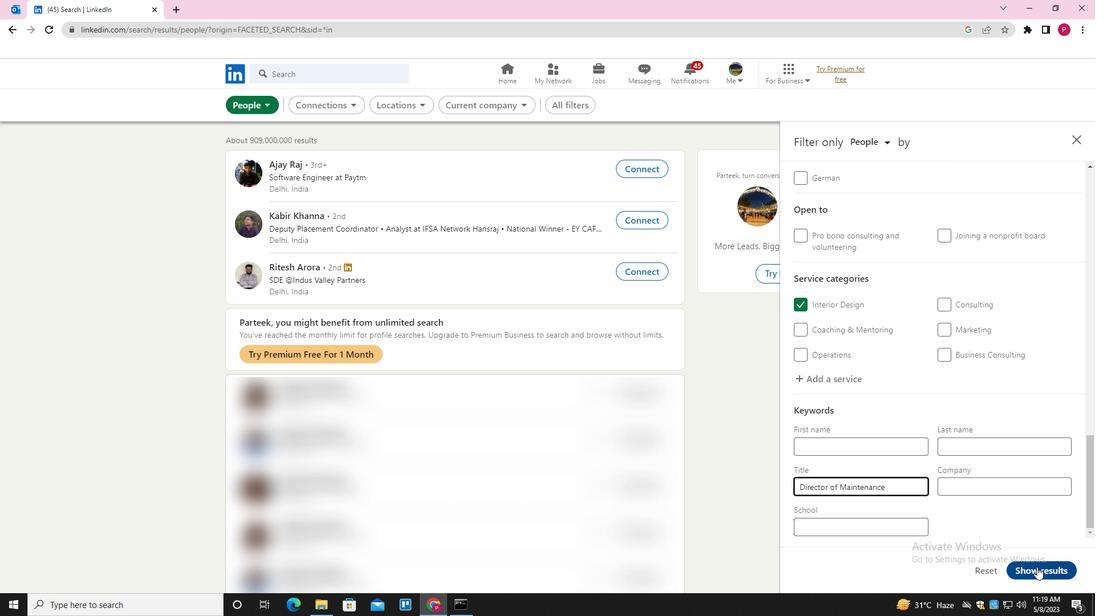 
Action: Mouse moved to (523, 236)
Screenshot: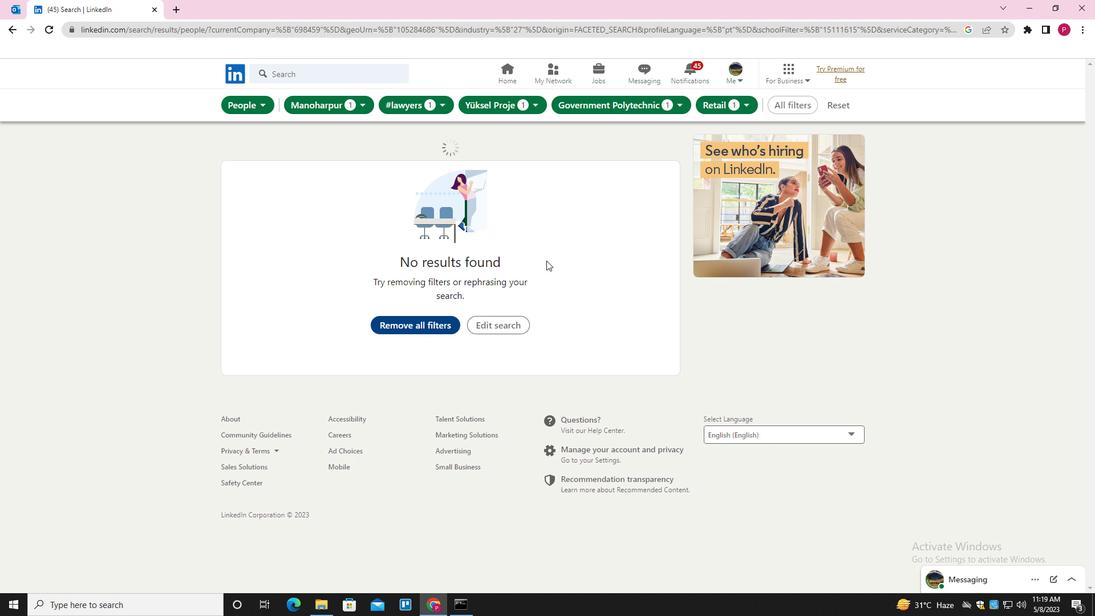 
